 Task: Search one way flight ticket for 1 adult, 1 child, 1 infant in seat in premium economy from Bismarck: Bismarck Municipal Airport to Rock Springs: Southwest Wyoming Regional Airport (rock Springs Sweetwater County Airport) on 8-5-2023. Choice of flights is American. Number of bags: 1 checked bag. Price is upto 86000. Outbound departure time preference is 8:45.
Action: Mouse moved to (294, 249)
Screenshot: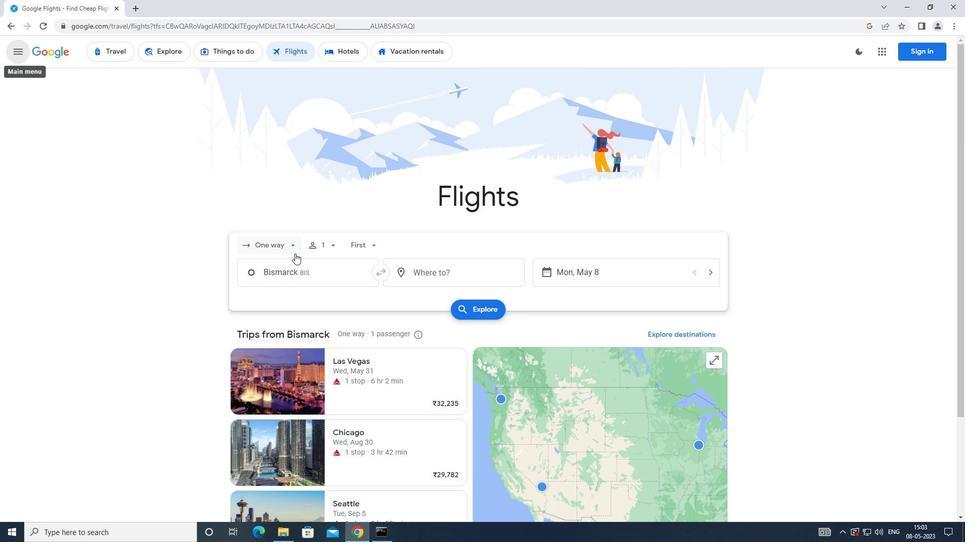 
Action: Mouse pressed left at (294, 249)
Screenshot: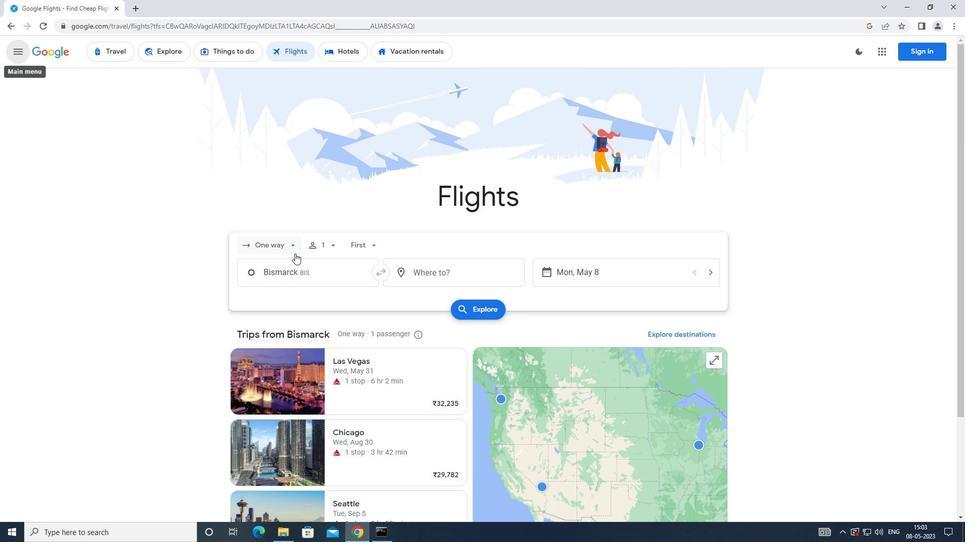 
Action: Mouse moved to (295, 291)
Screenshot: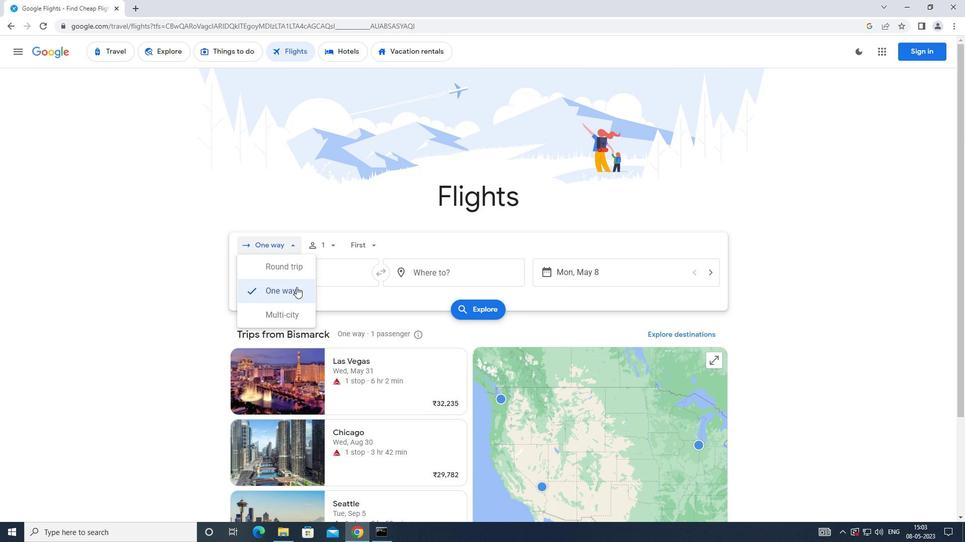 
Action: Mouse pressed left at (295, 291)
Screenshot: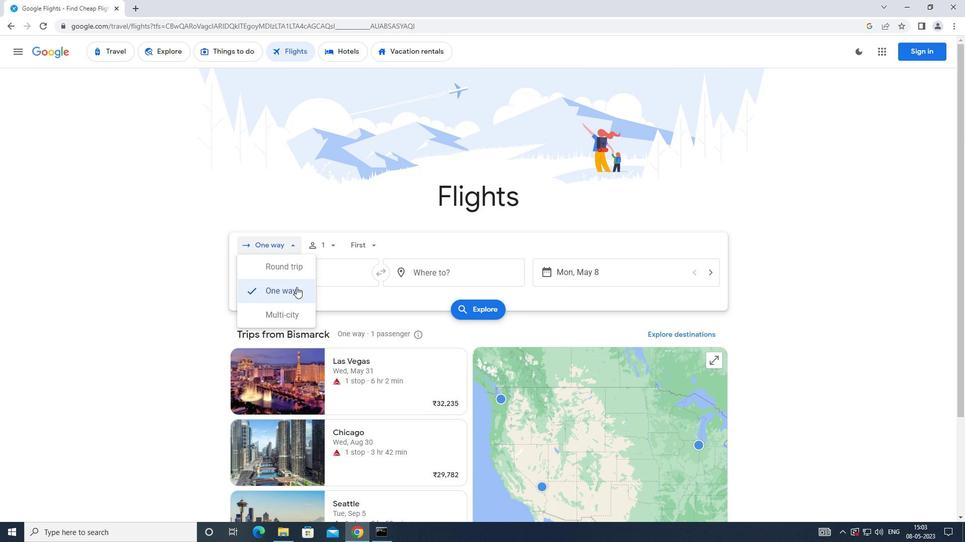 
Action: Mouse moved to (318, 240)
Screenshot: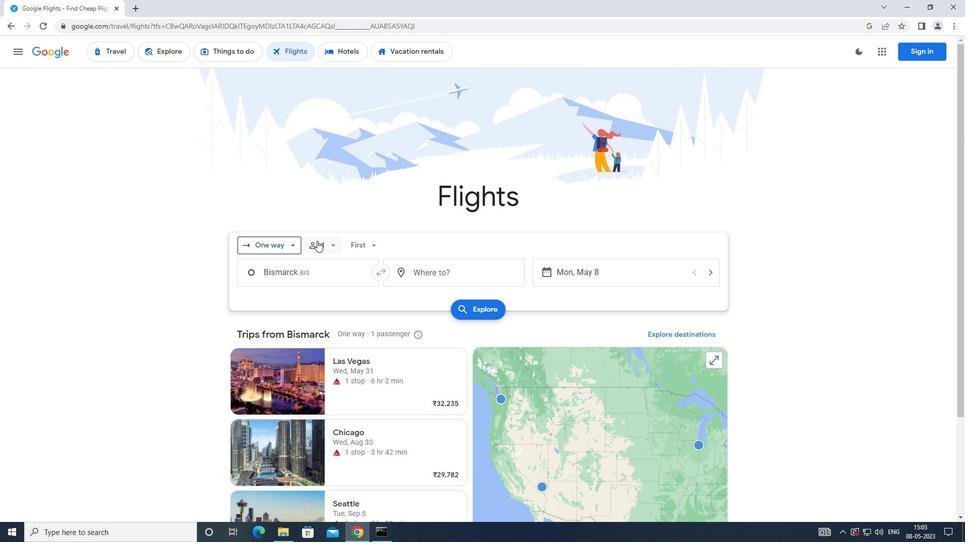 
Action: Mouse pressed left at (318, 240)
Screenshot: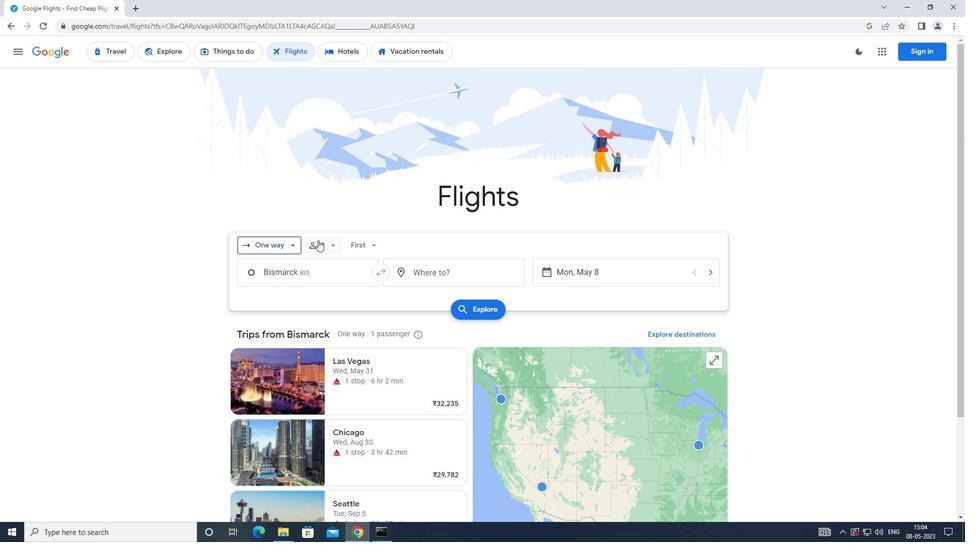 
Action: Mouse moved to (410, 295)
Screenshot: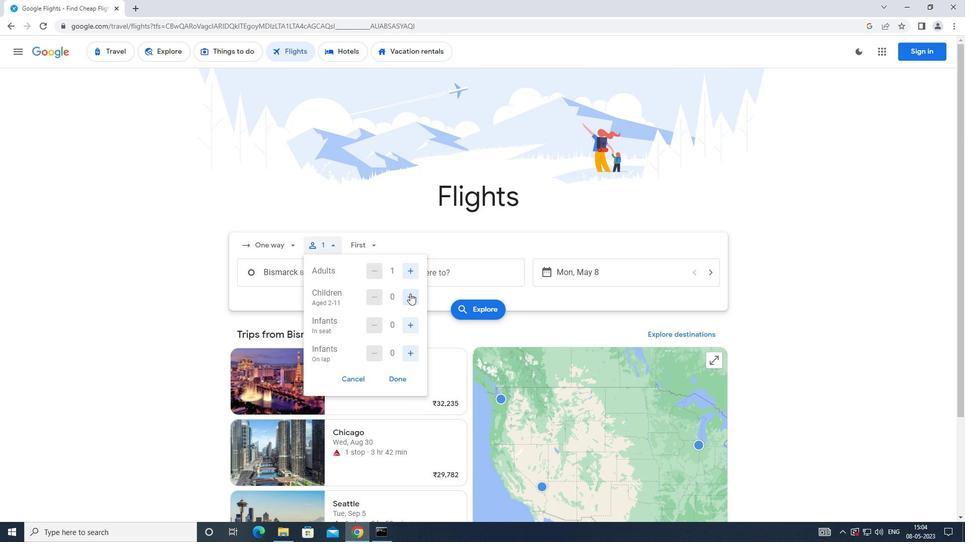 
Action: Mouse pressed left at (410, 295)
Screenshot: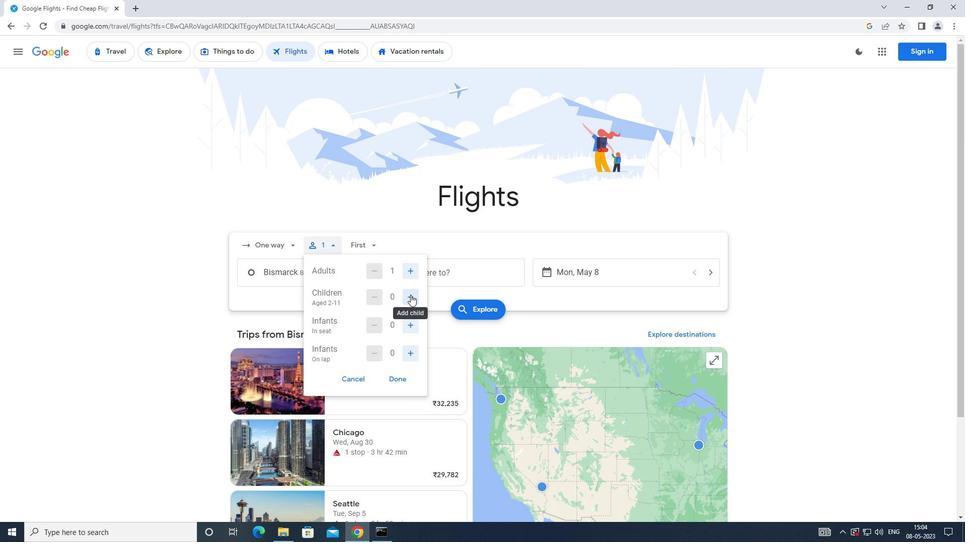 
Action: Mouse moved to (413, 324)
Screenshot: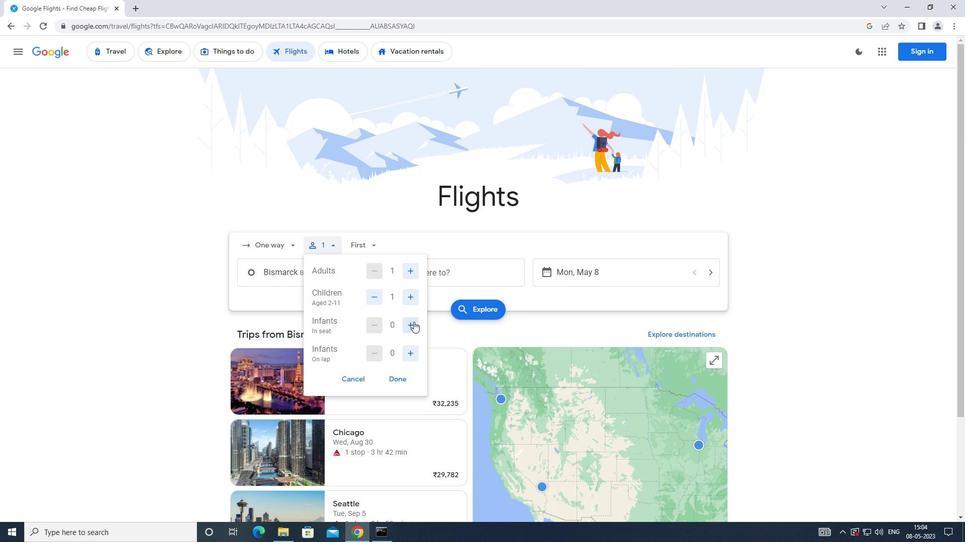 
Action: Mouse pressed left at (413, 324)
Screenshot: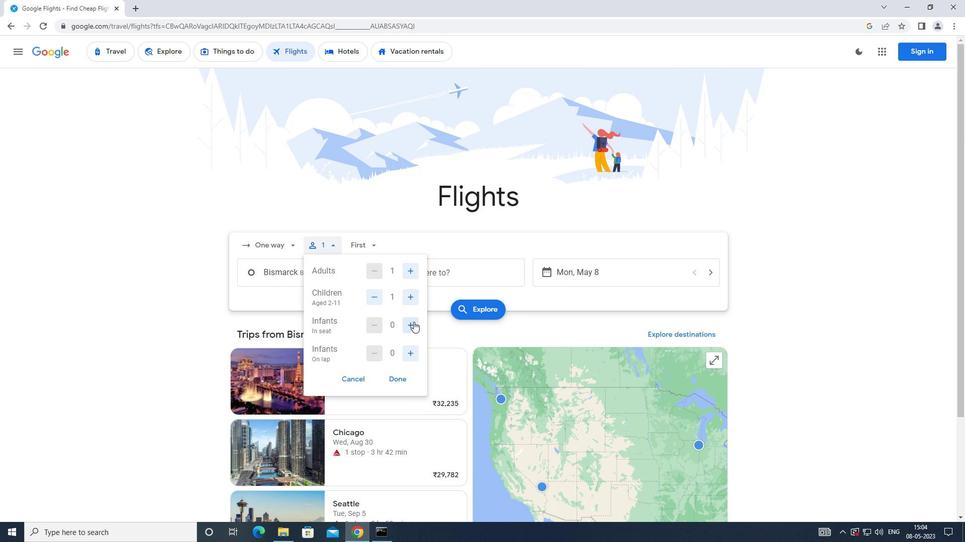
Action: Mouse moved to (402, 380)
Screenshot: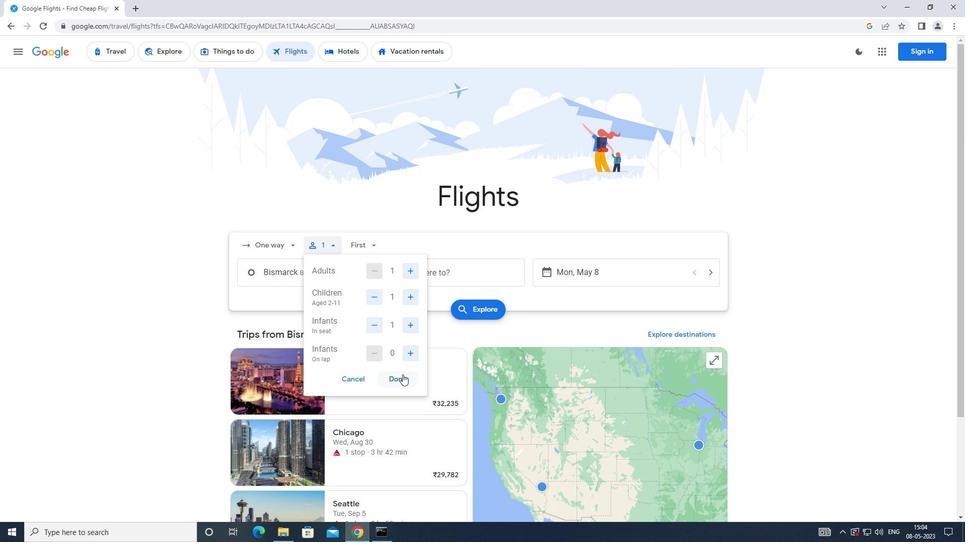 
Action: Mouse pressed left at (402, 380)
Screenshot: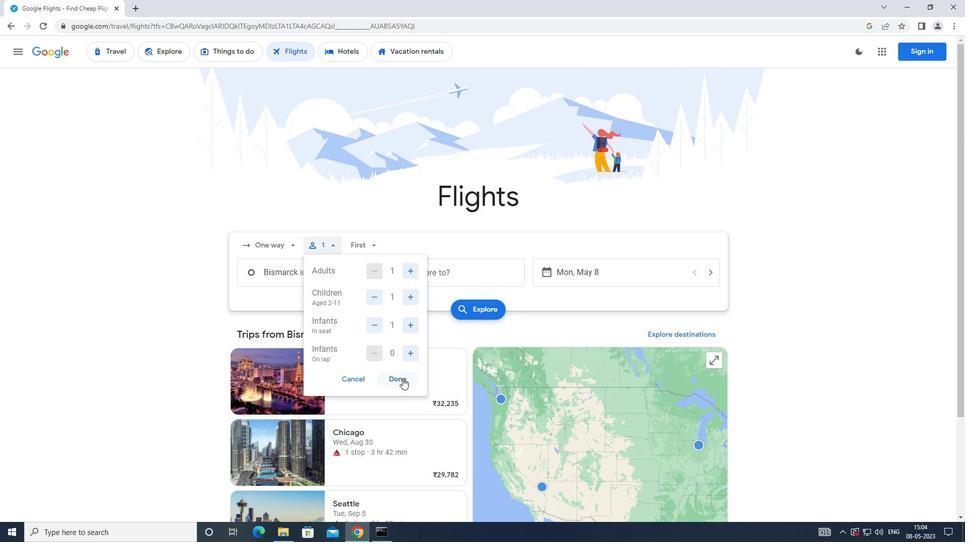 
Action: Mouse moved to (366, 246)
Screenshot: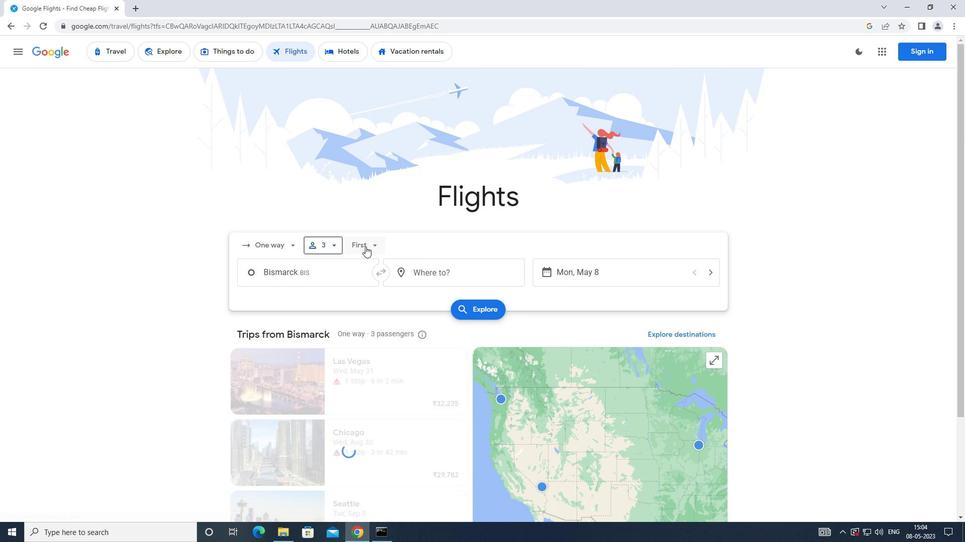 
Action: Mouse pressed left at (366, 246)
Screenshot: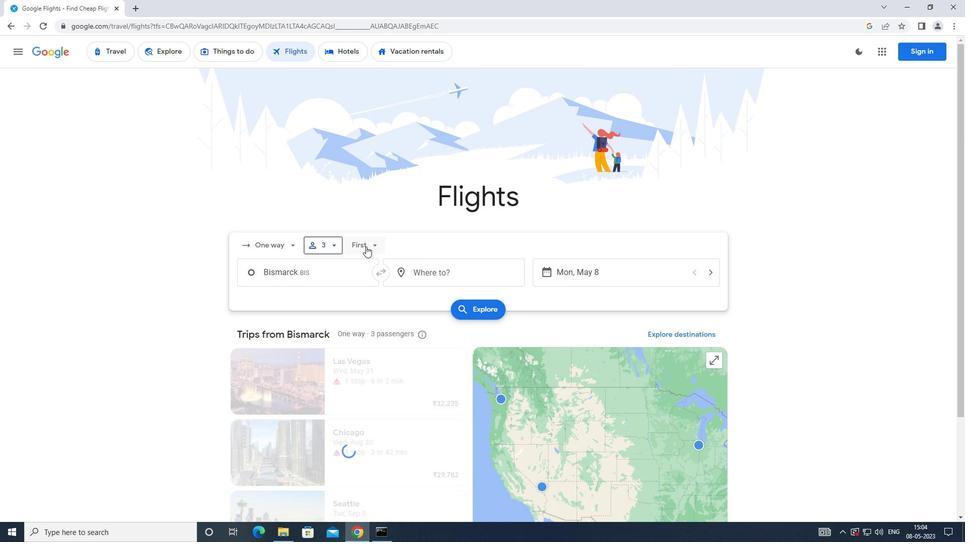 
Action: Mouse moved to (380, 290)
Screenshot: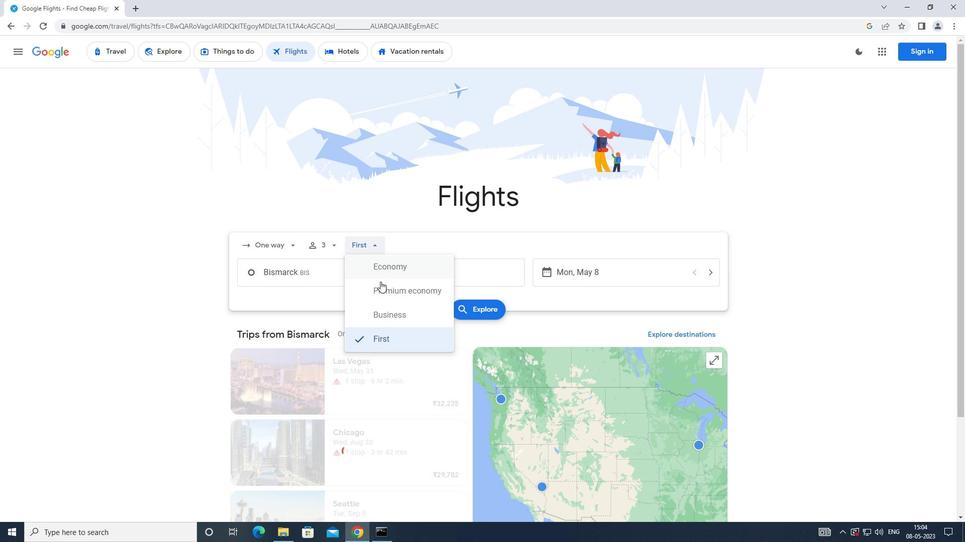 
Action: Mouse pressed left at (380, 290)
Screenshot: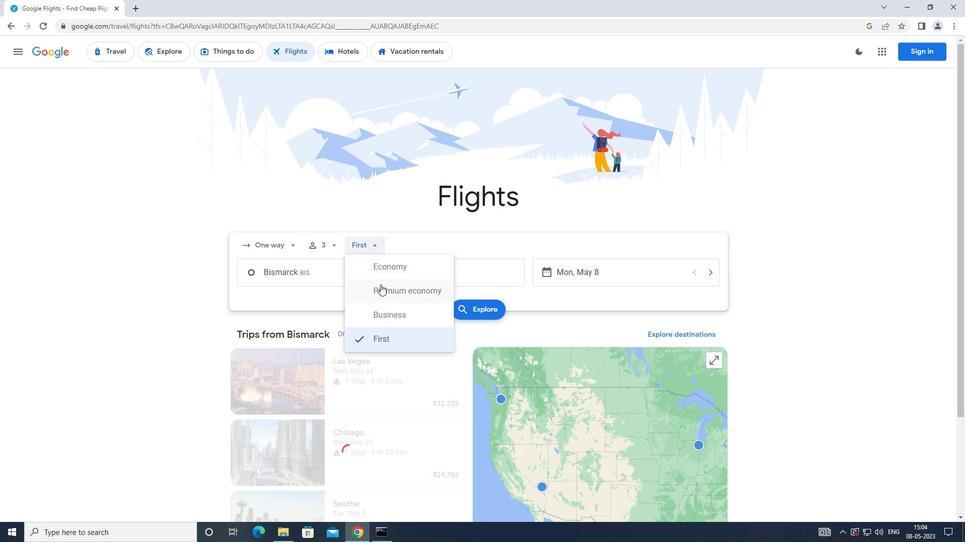 
Action: Mouse moved to (324, 275)
Screenshot: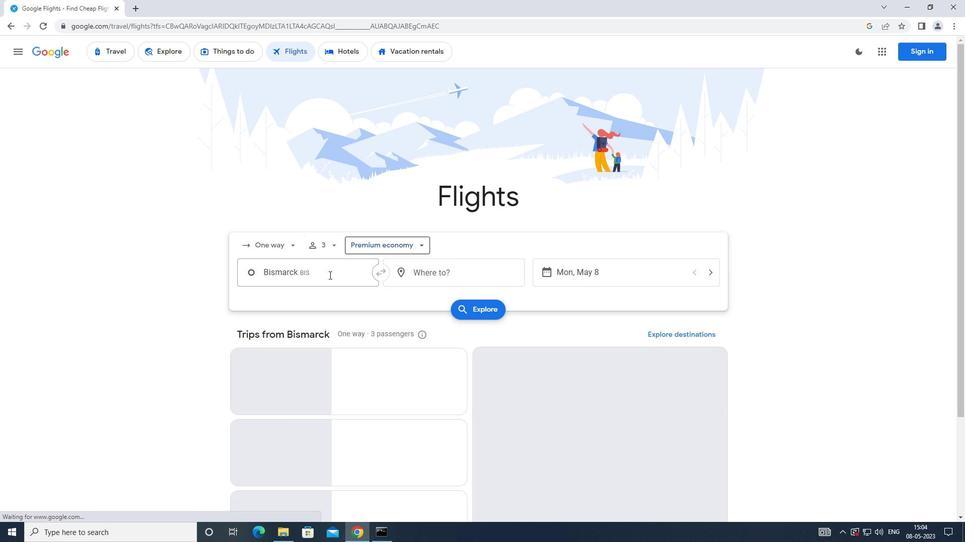 
Action: Mouse pressed left at (324, 275)
Screenshot: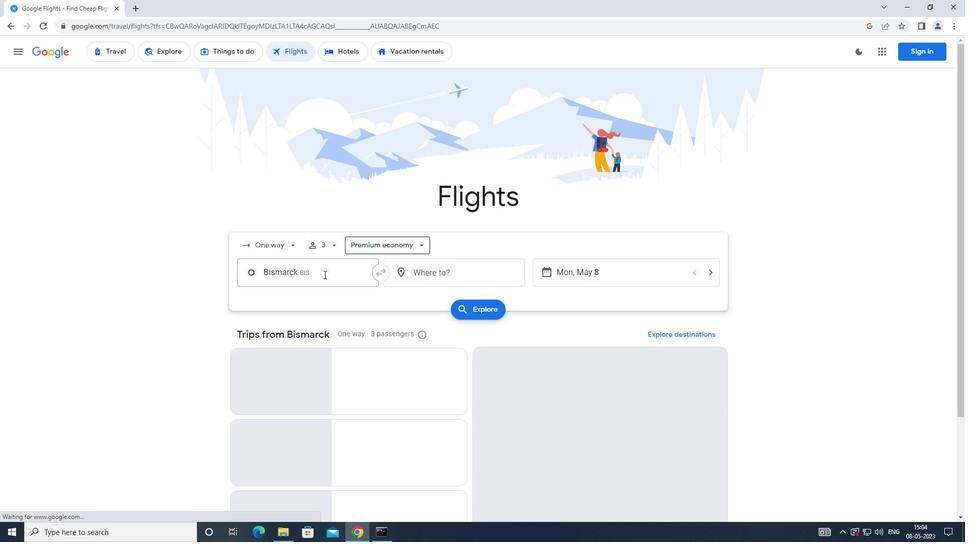 
Action: Mouse moved to (329, 269)
Screenshot: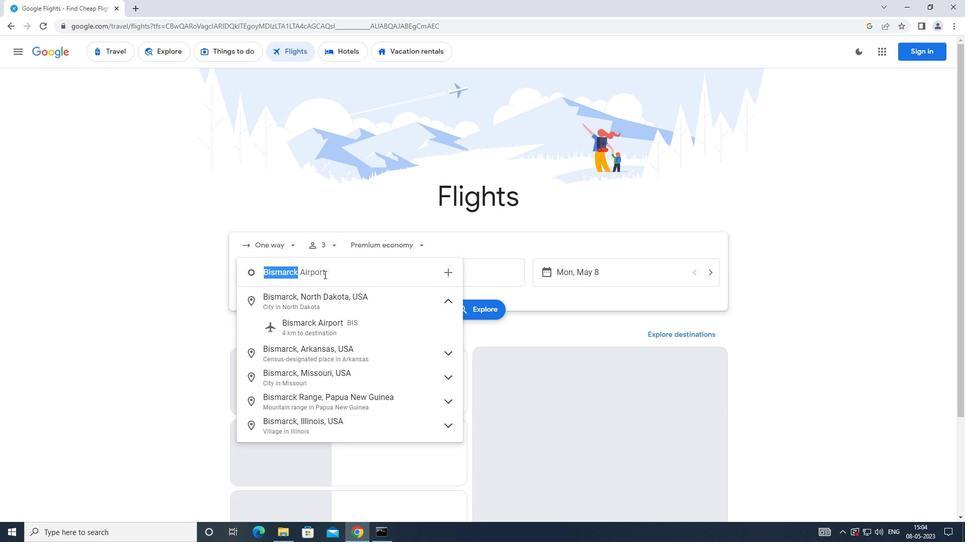 
Action: Key pressed <Key.caps_lock>b<Key.caps_lock><Key.backspace><Key.backspace><Key.caps_lock>b<Key.caps_lock>ismarck
Screenshot: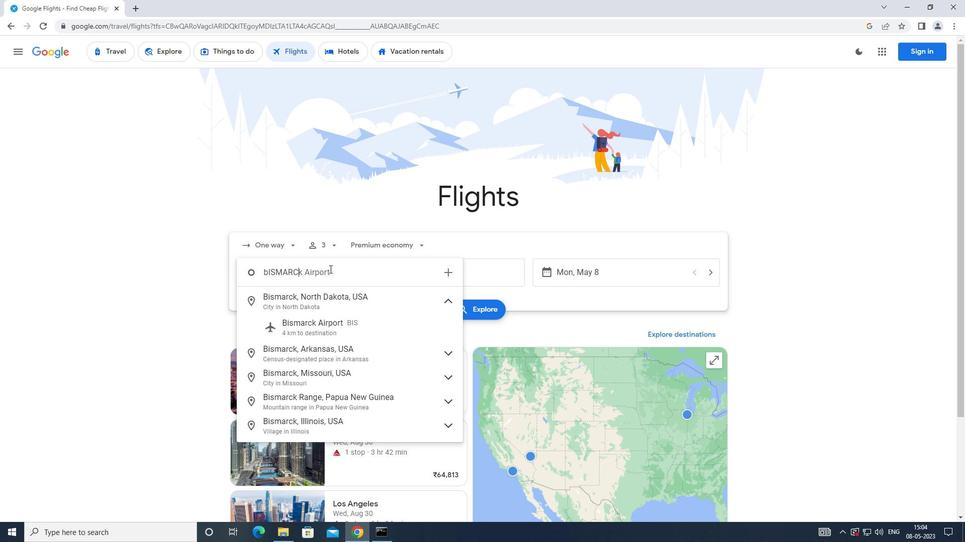
Action: Mouse moved to (340, 329)
Screenshot: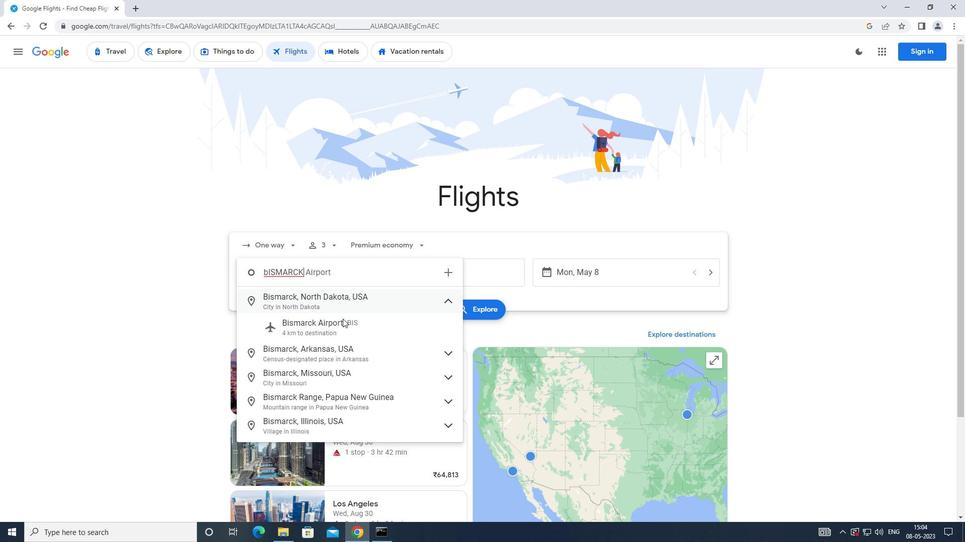 
Action: Mouse pressed left at (340, 329)
Screenshot: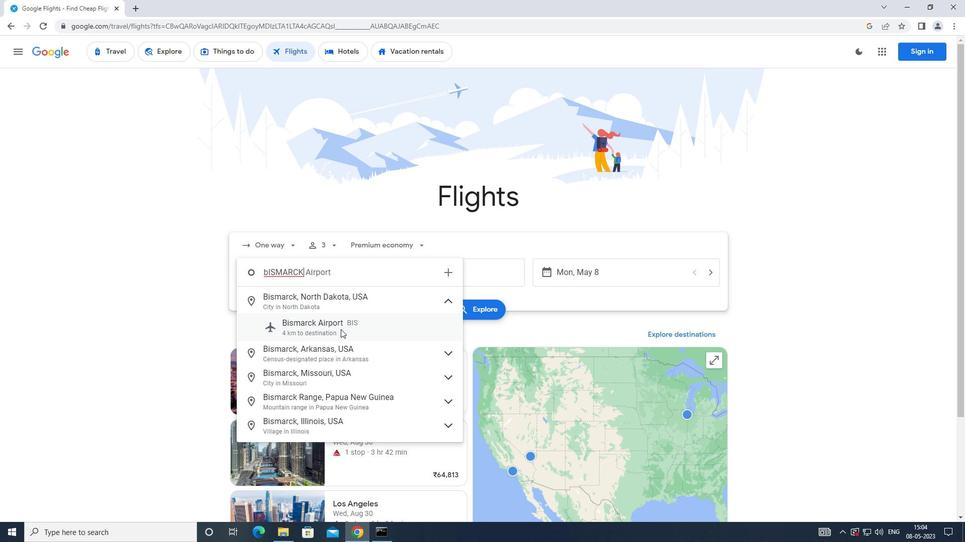 
Action: Mouse moved to (411, 280)
Screenshot: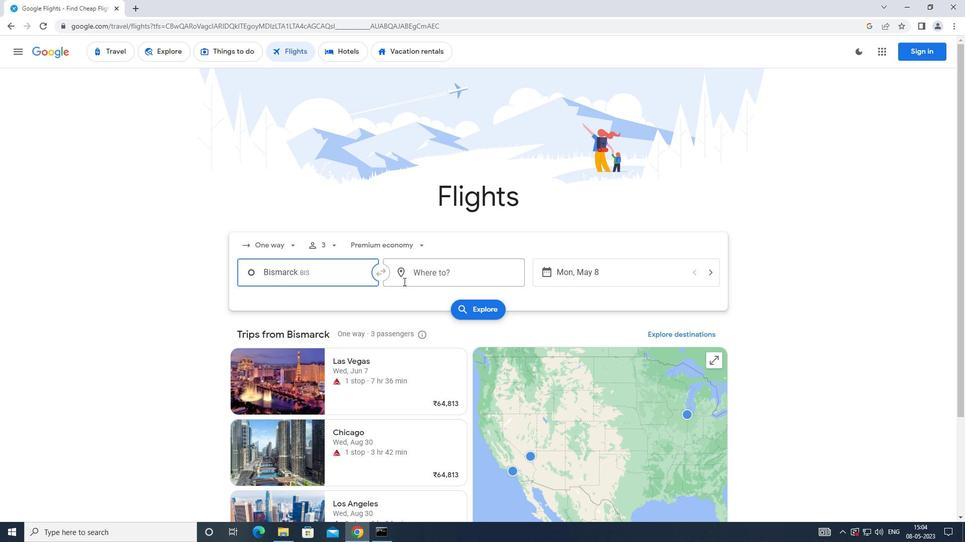
Action: Mouse pressed left at (411, 280)
Screenshot: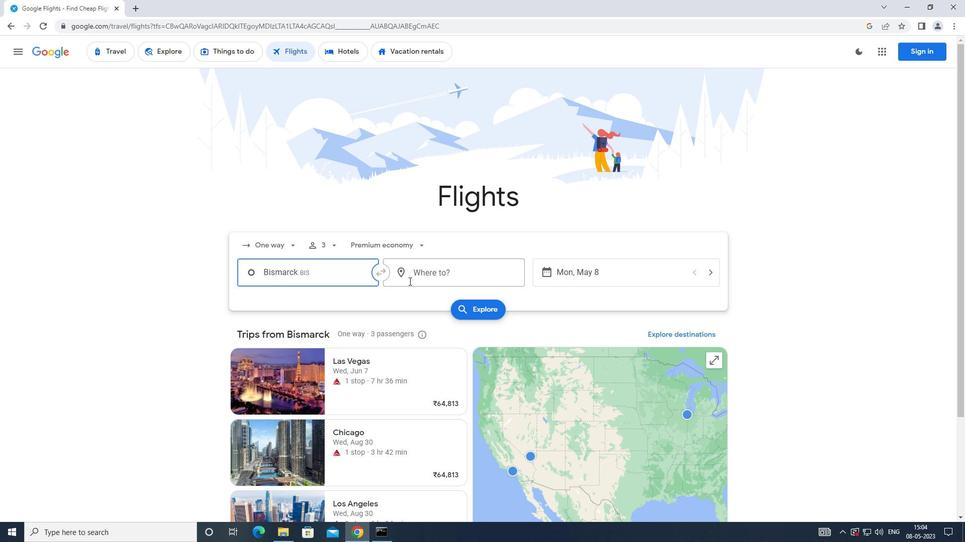 
Action: Mouse moved to (410, 279)
Screenshot: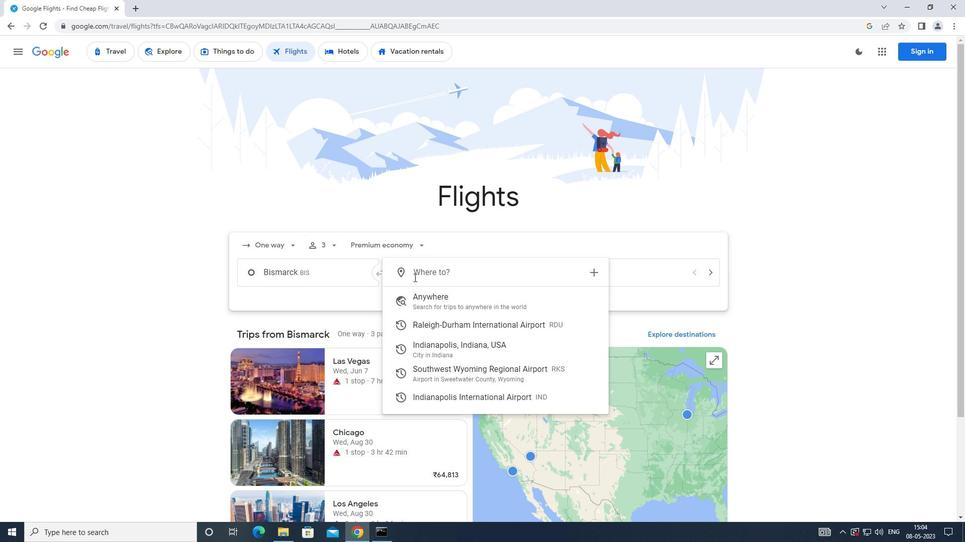 
Action: Key pressed <Key.caps_lock><Key.caps_lock>s<Key.caps_lock>outhwest
Screenshot: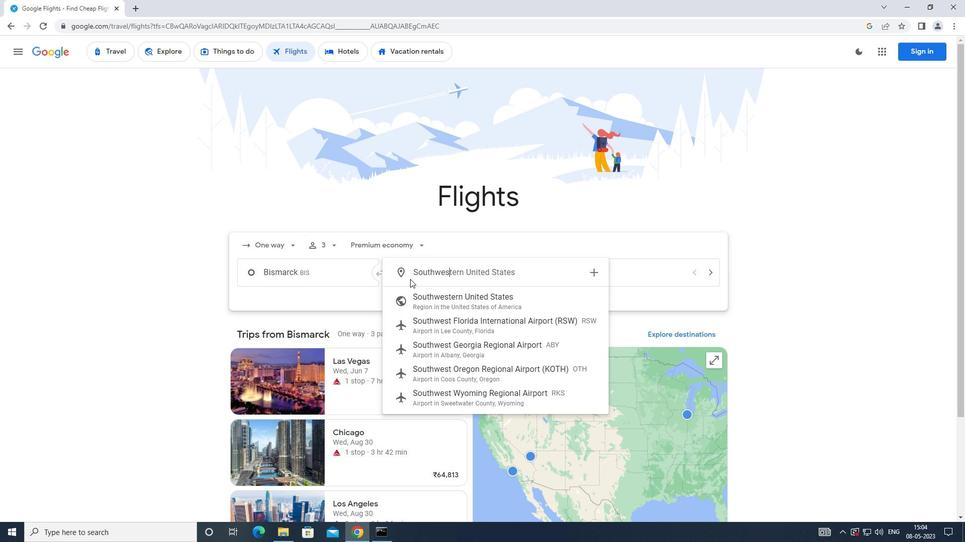
Action: Mouse moved to (488, 399)
Screenshot: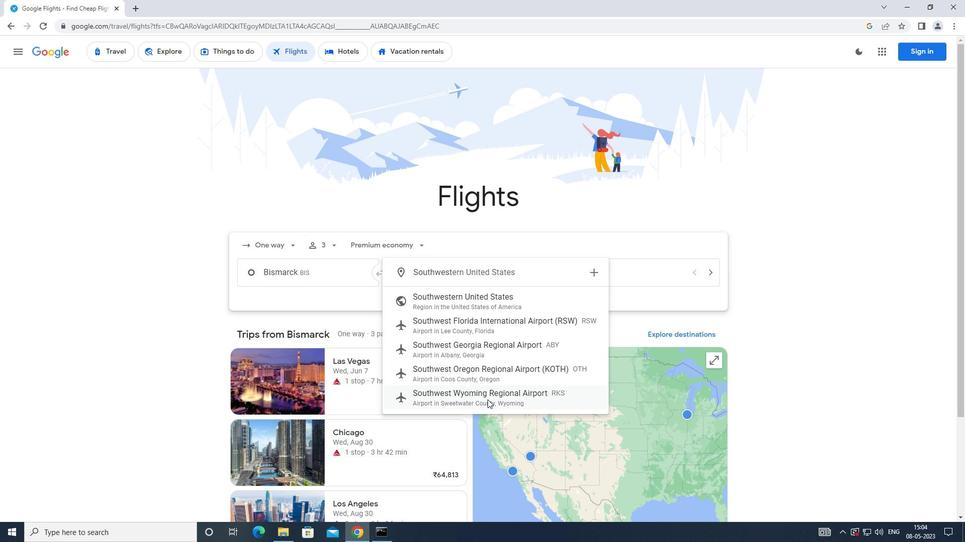 
Action: Mouse pressed left at (488, 399)
Screenshot: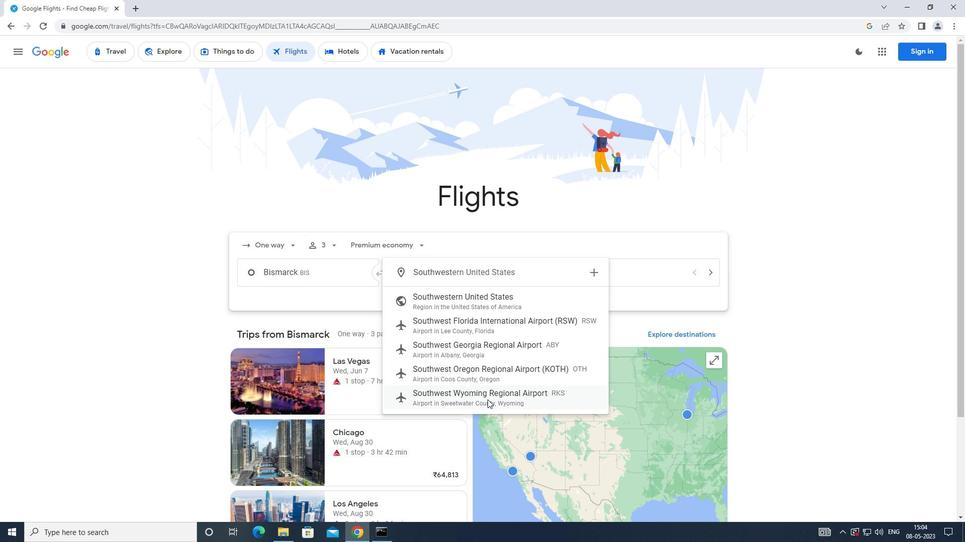 
Action: Mouse moved to (574, 280)
Screenshot: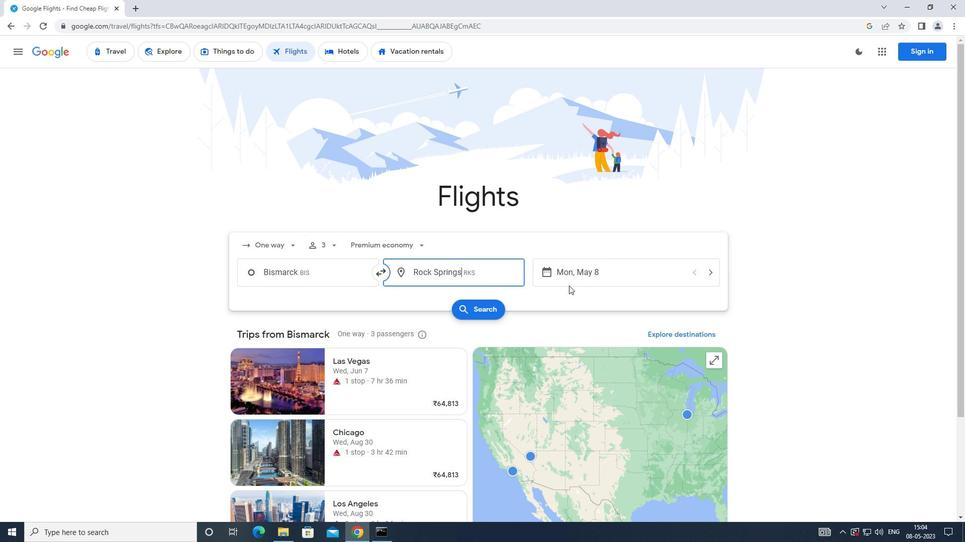 
Action: Mouse pressed left at (574, 280)
Screenshot: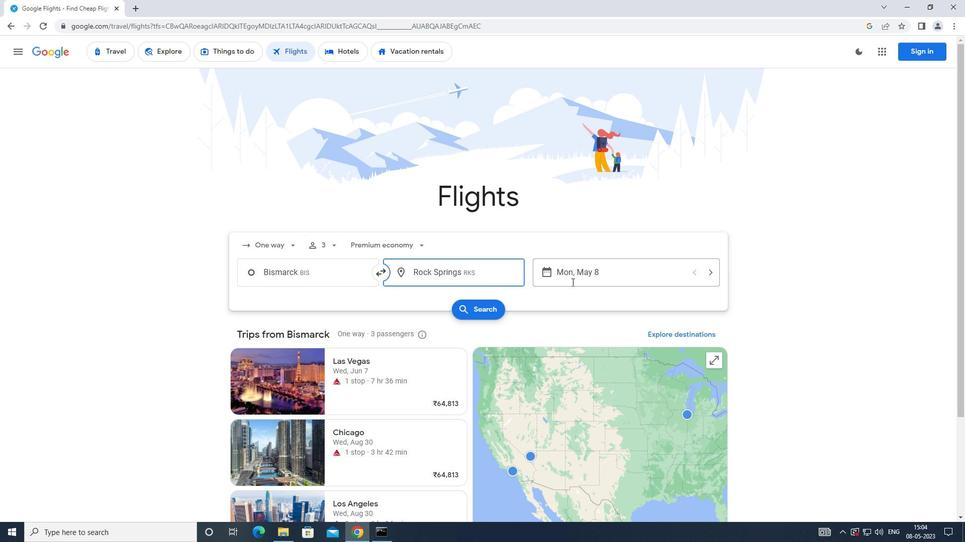 
Action: Mouse moved to (390, 369)
Screenshot: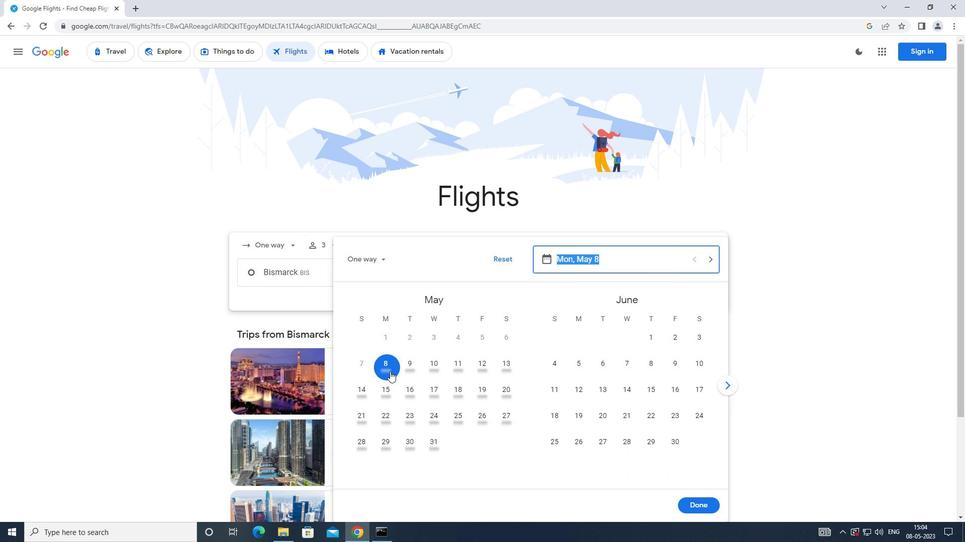 
Action: Mouse pressed left at (390, 369)
Screenshot: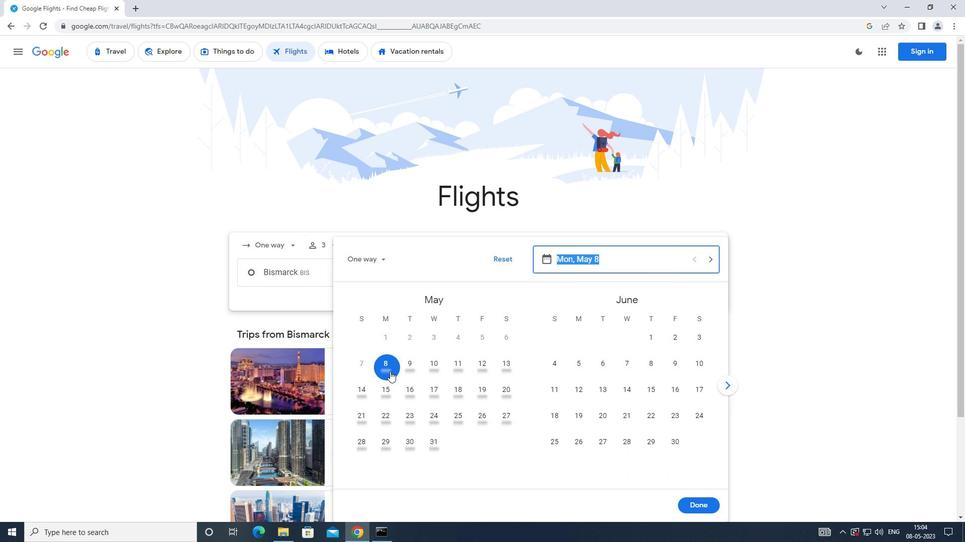 
Action: Mouse moved to (690, 502)
Screenshot: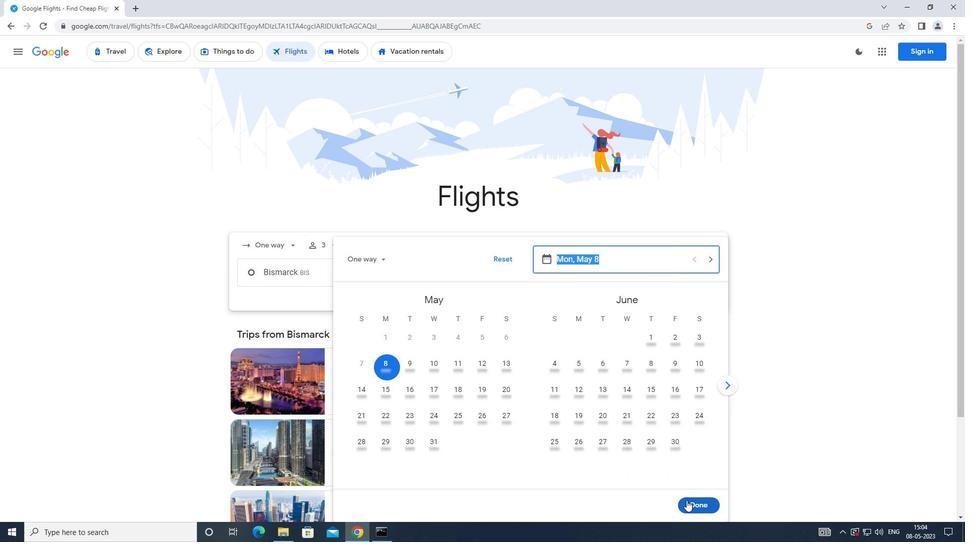 
Action: Mouse pressed left at (690, 502)
Screenshot: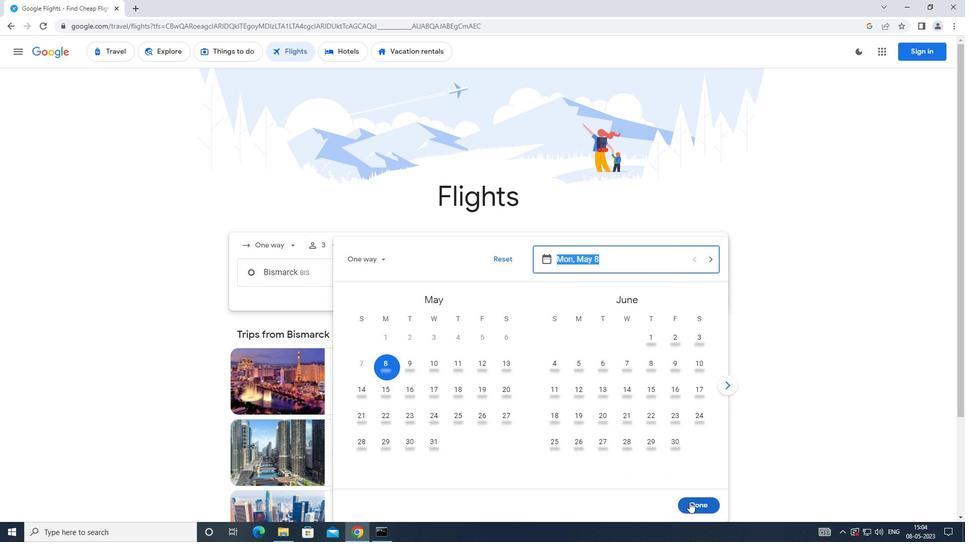 
Action: Mouse moved to (472, 318)
Screenshot: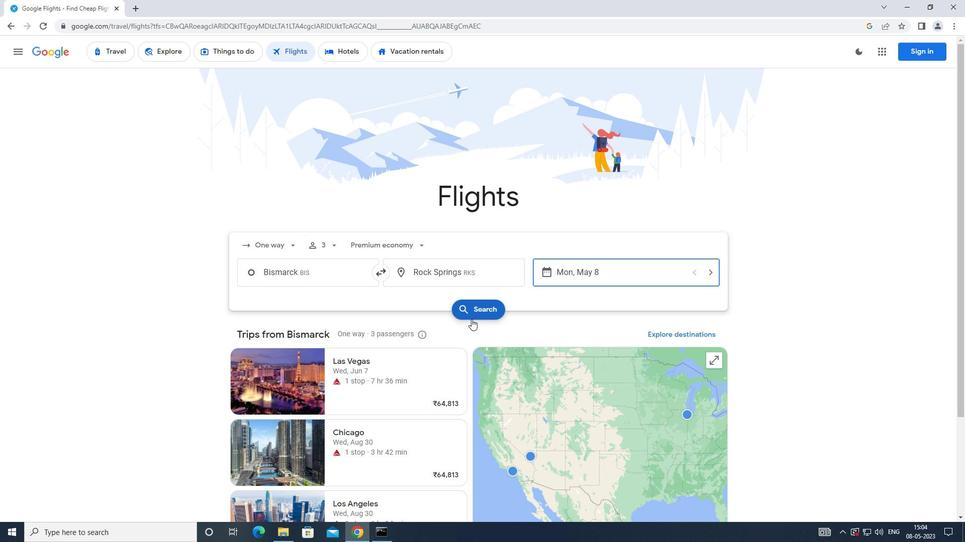 
Action: Mouse pressed left at (472, 318)
Screenshot: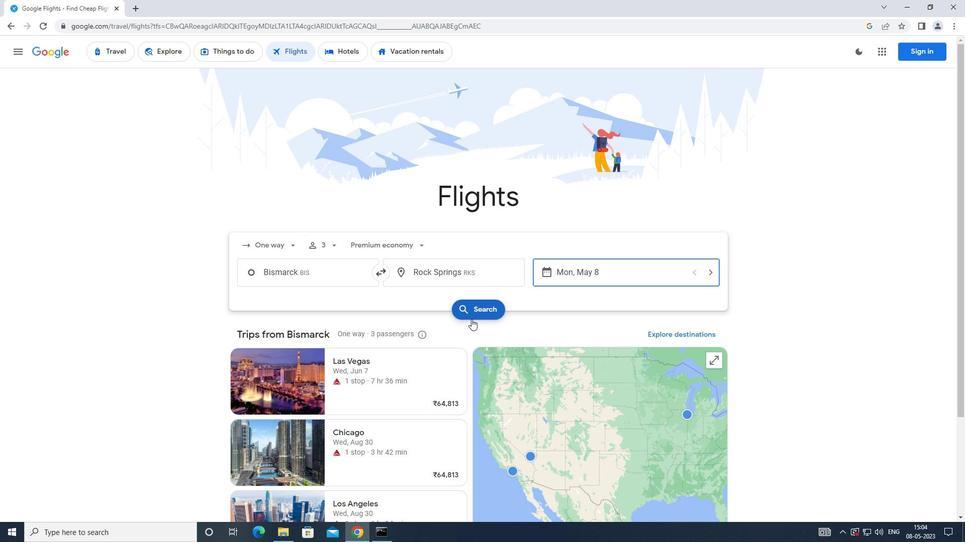 
Action: Mouse moved to (262, 147)
Screenshot: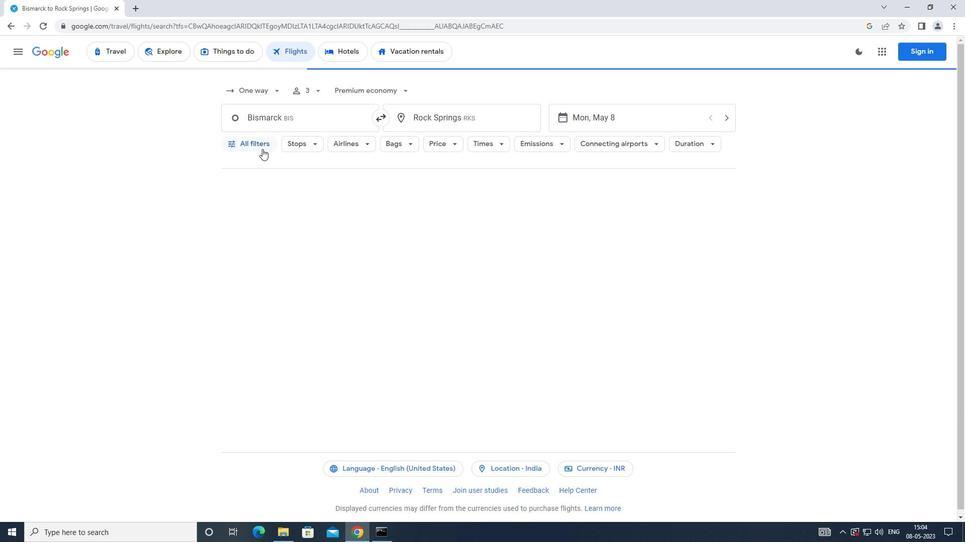 
Action: Mouse pressed left at (262, 147)
Screenshot: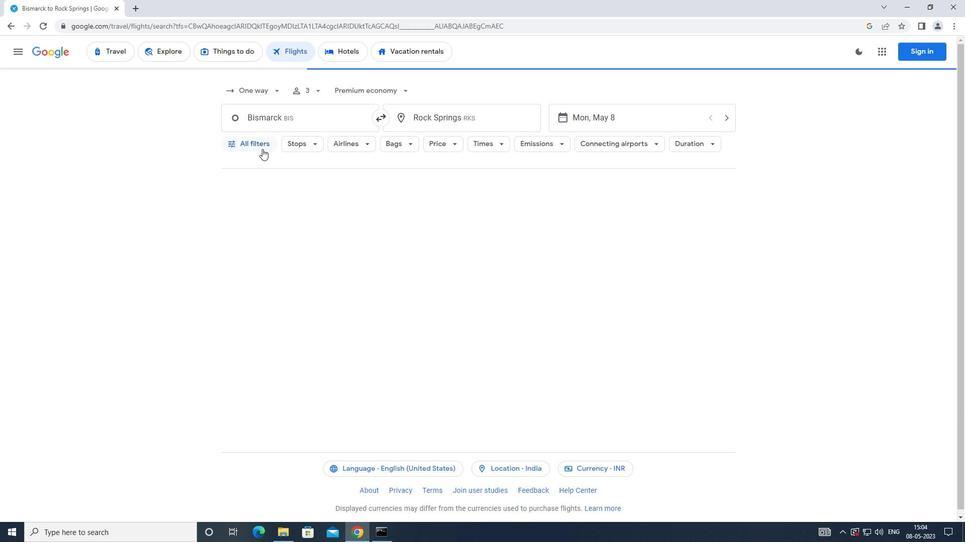 
Action: Mouse moved to (370, 355)
Screenshot: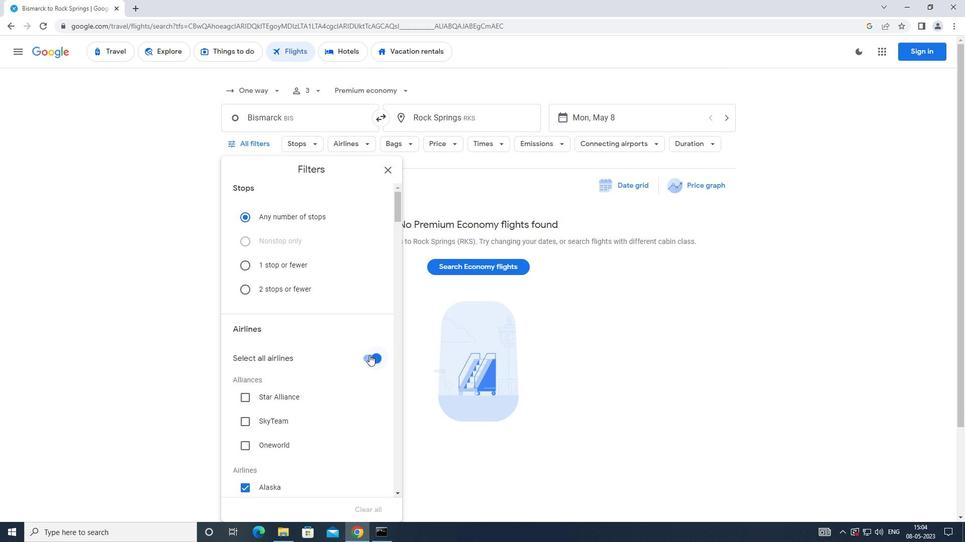 
Action: Mouse pressed left at (370, 355)
Screenshot: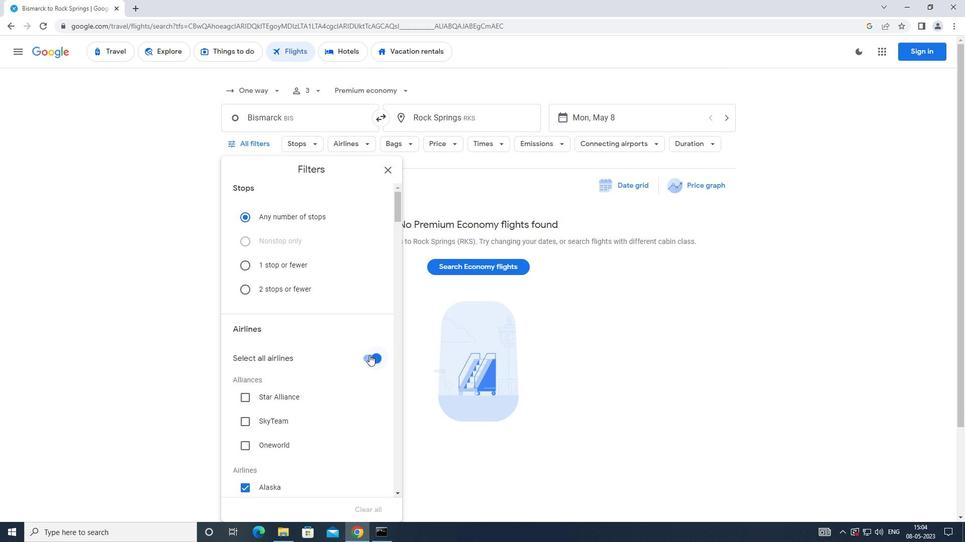 
Action: Mouse moved to (370, 353)
Screenshot: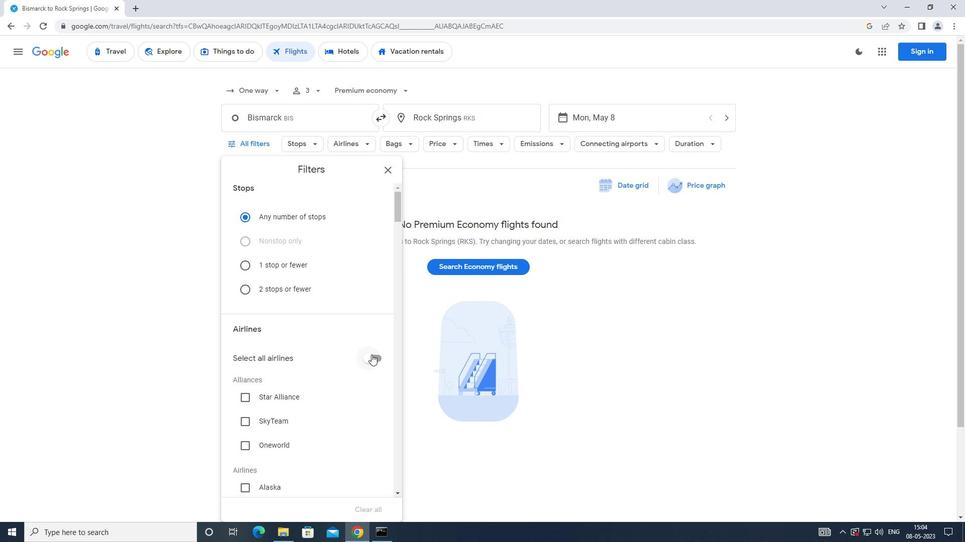 
Action: Mouse scrolled (370, 353) with delta (0, 0)
Screenshot: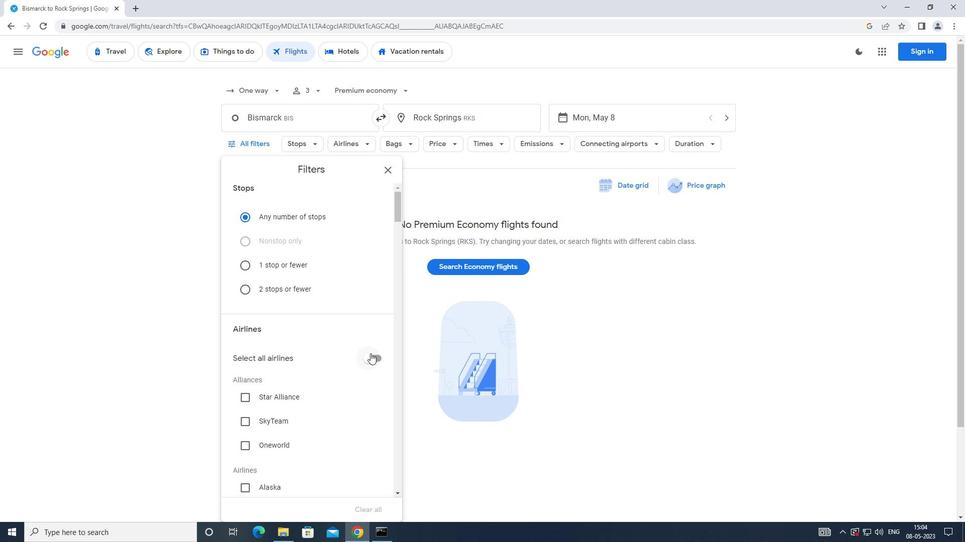 
Action: Mouse scrolled (370, 353) with delta (0, 0)
Screenshot: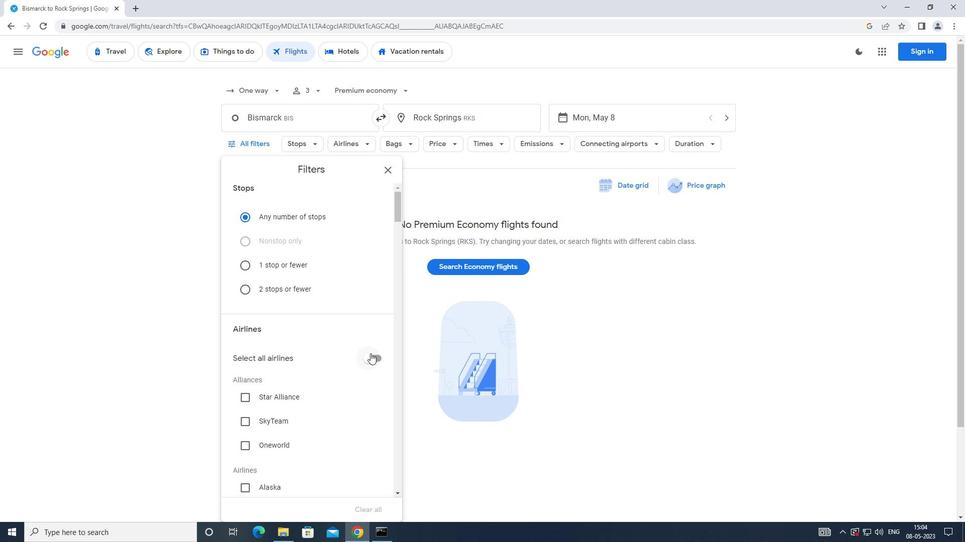 
Action: Mouse scrolled (370, 353) with delta (0, 0)
Screenshot: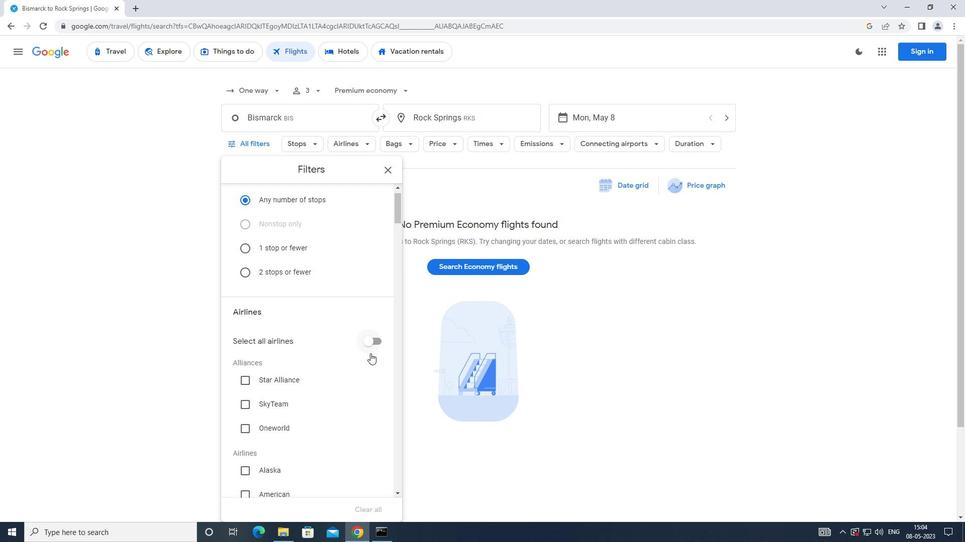 
Action: Mouse moved to (370, 353)
Screenshot: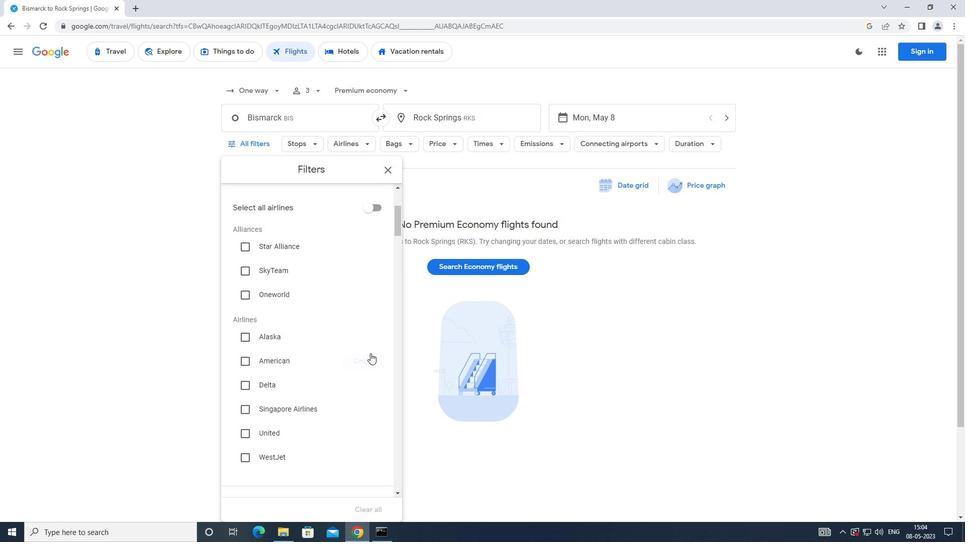 
Action: Mouse scrolled (370, 353) with delta (0, 0)
Screenshot: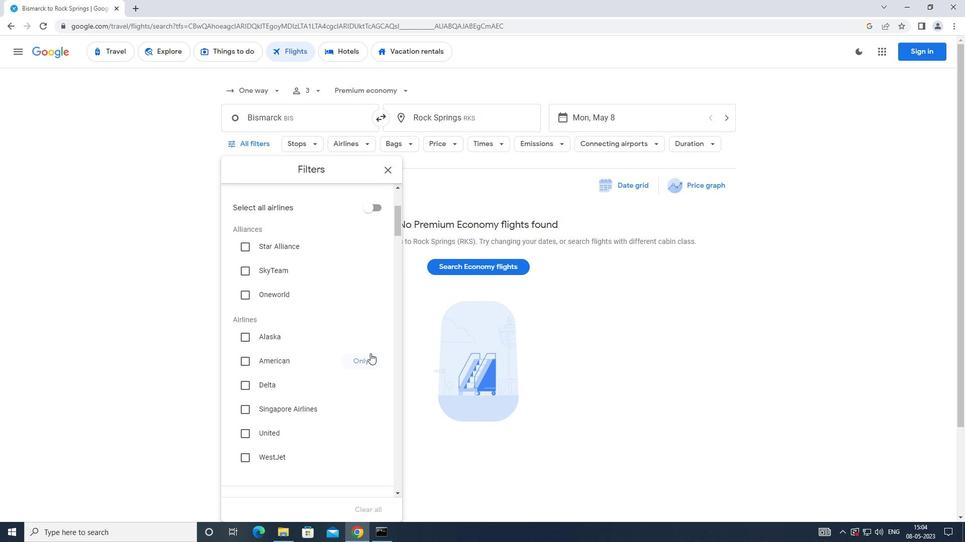 
Action: Mouse moved to (249, 309)
Screenshot: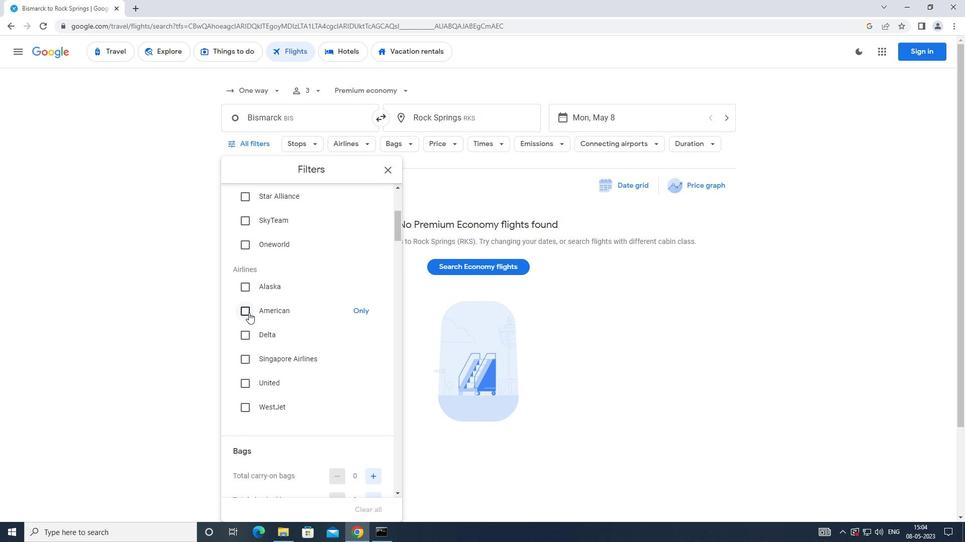 
Action: Mouse pressed left at (249, 309)
Screenshot: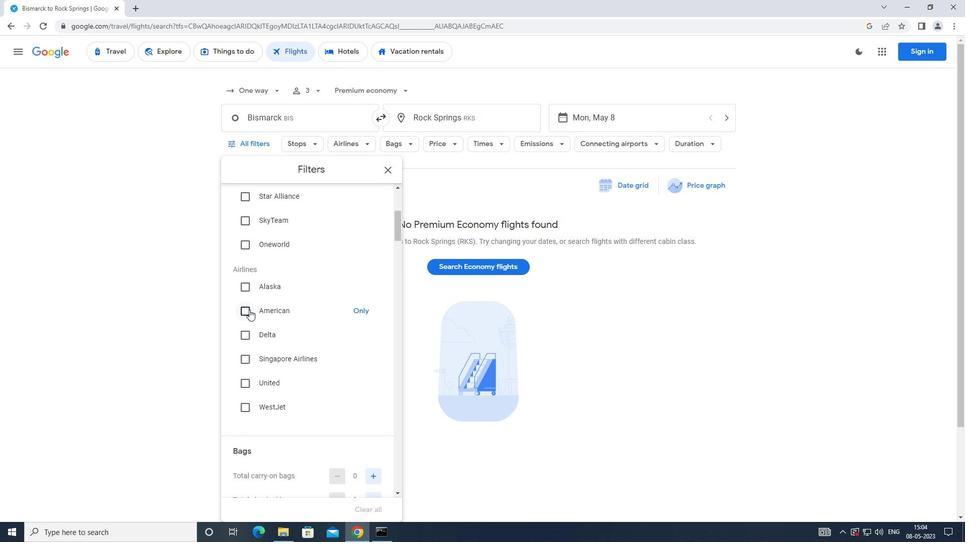 
Action: Mouse moved to (306, 321)
Screenshot: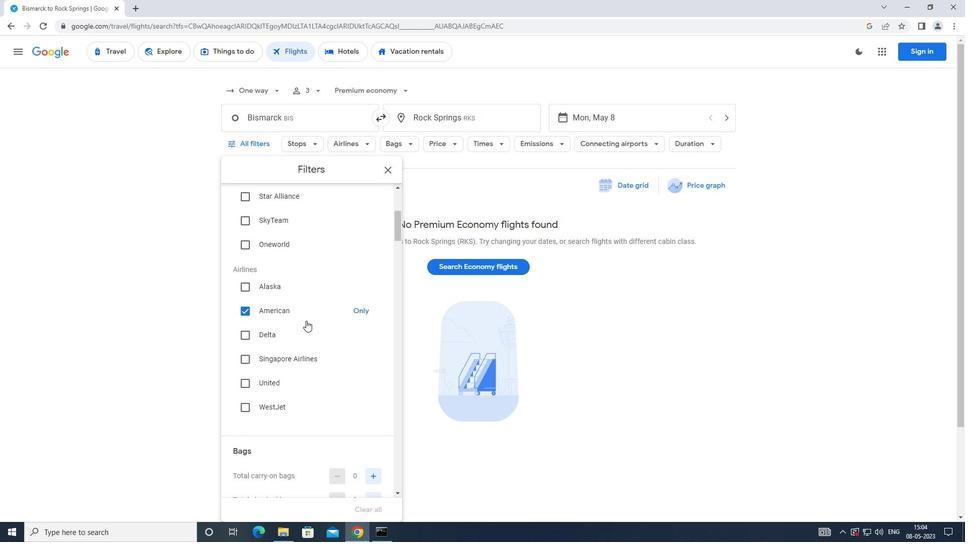 
Action: Mouse scrolled (306, 320) with delta (0, 0)
Screenshot: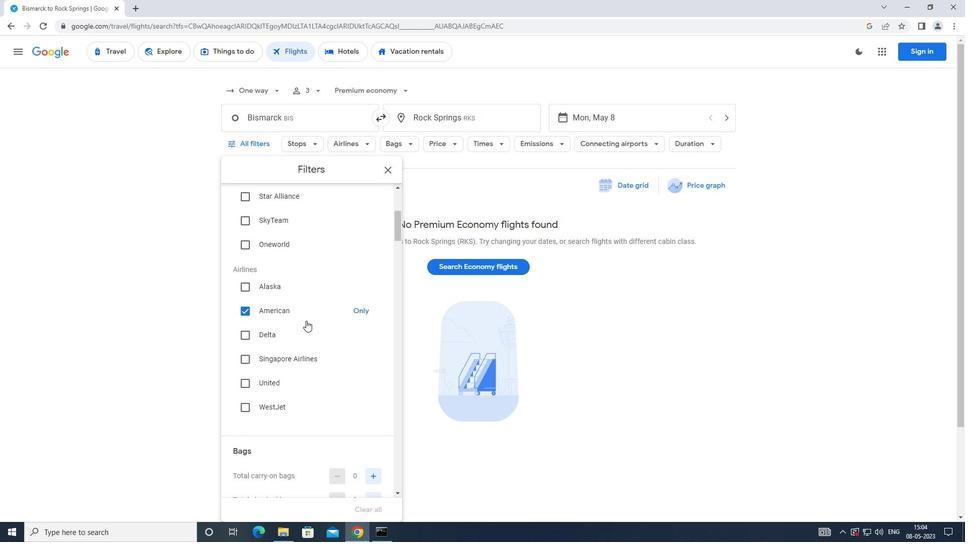
Action: Mouse moved to (307, 321)
Screenshot: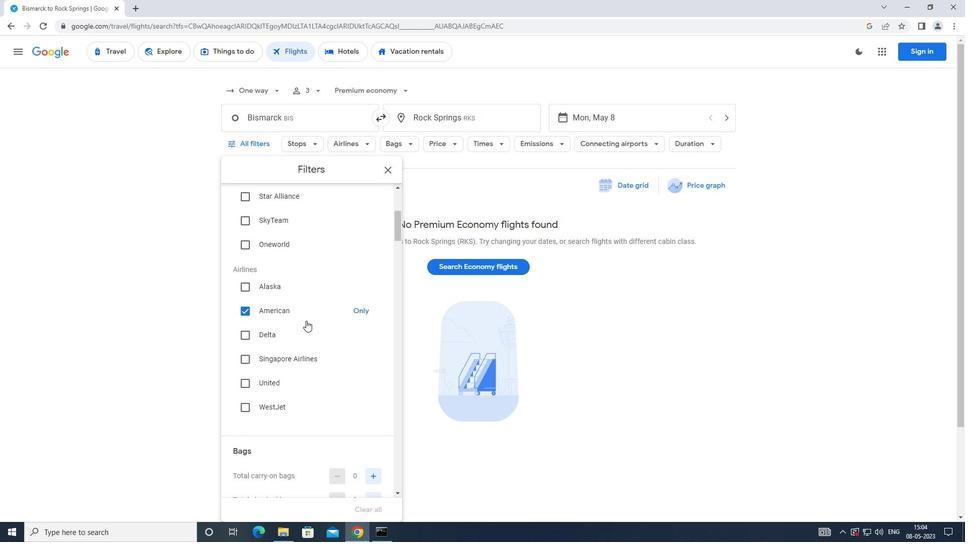 
Action: Mouse scrolled (307, 320) with delta (0, 0)
Screenshot: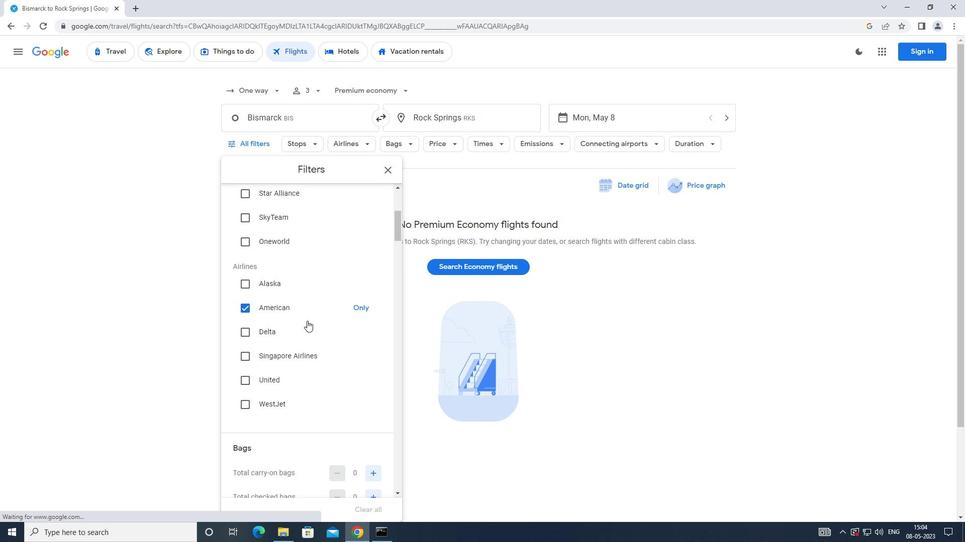 
Action: Mouse moved to (309, 319)
Screenshot: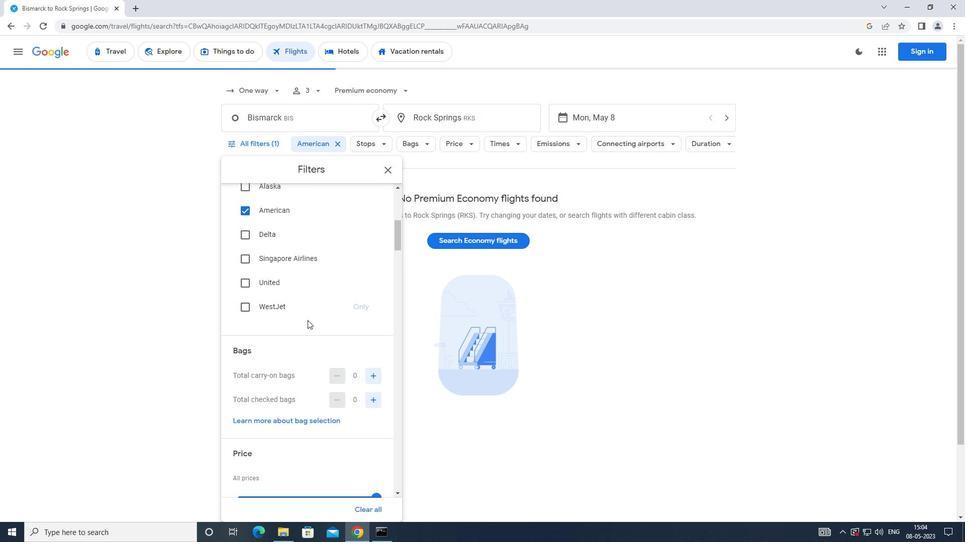 
Action: Mouse scrolled (309, 319) with delta (0, 0)
Screenshot: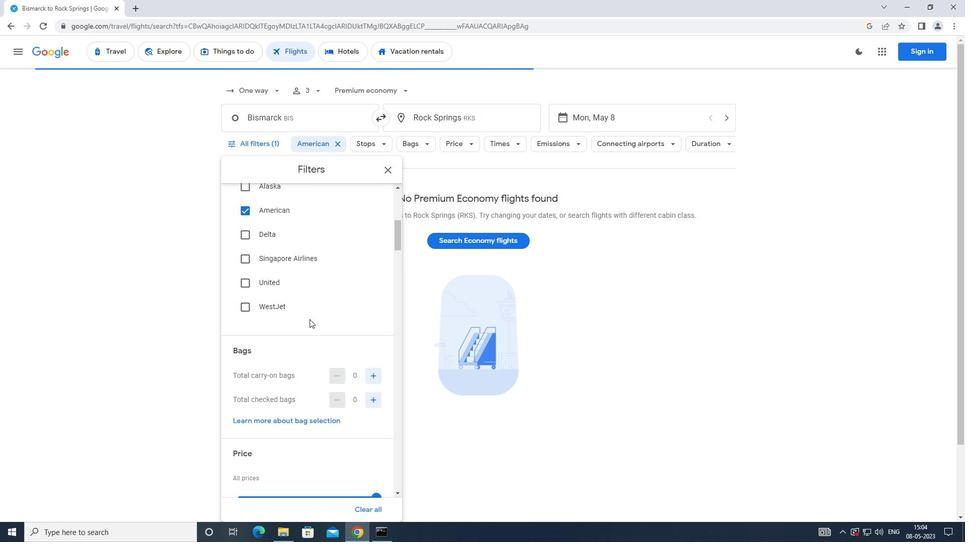 
Action: Mouse moved to (310, 320)
Screenshot: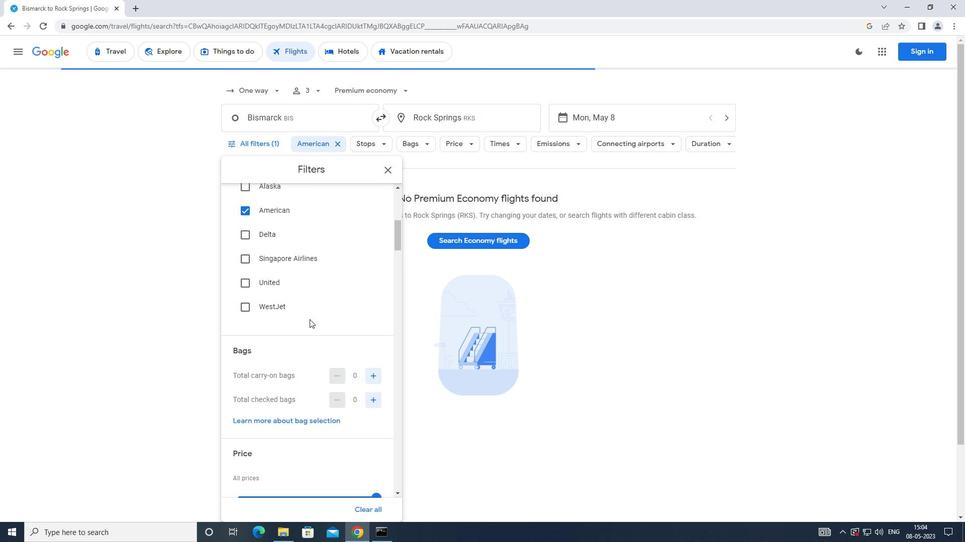 
Action: Mouse scrolled (310, 319) with delta (0, 0)
Screenshot: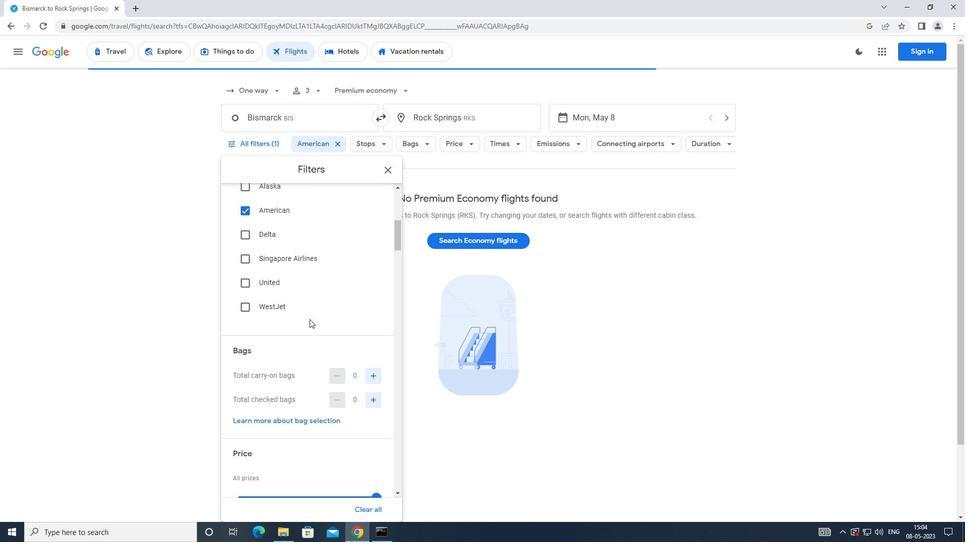 
Action: Mouse moved to (380, 302)
Screenshot: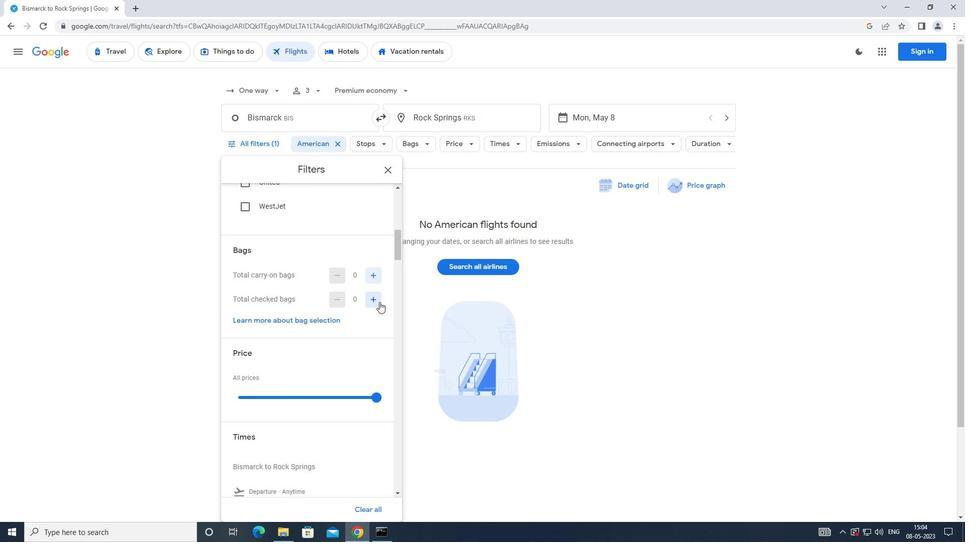
Action: Mouse pressed left at (380, 302)
Screenshot: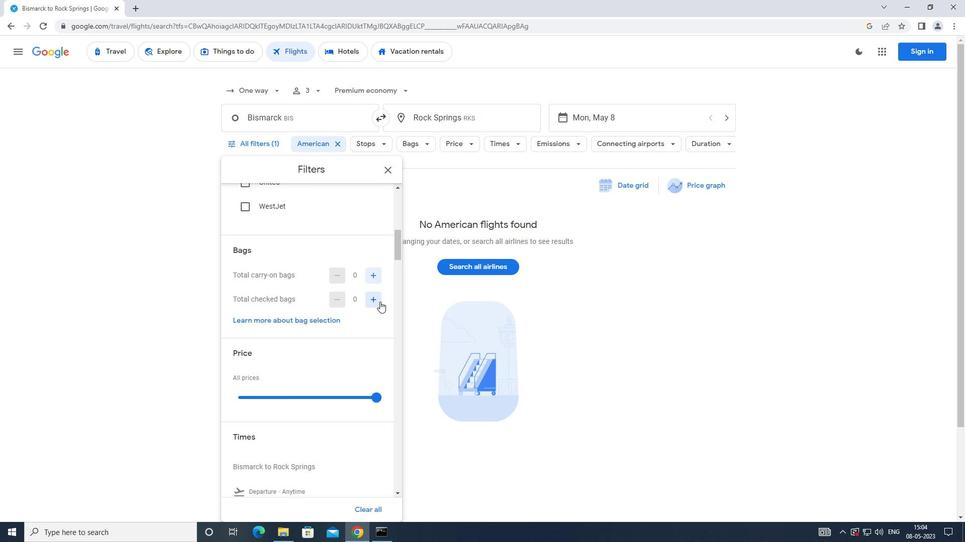 
Action: Mouse moved to (312, 323)
Screenshot: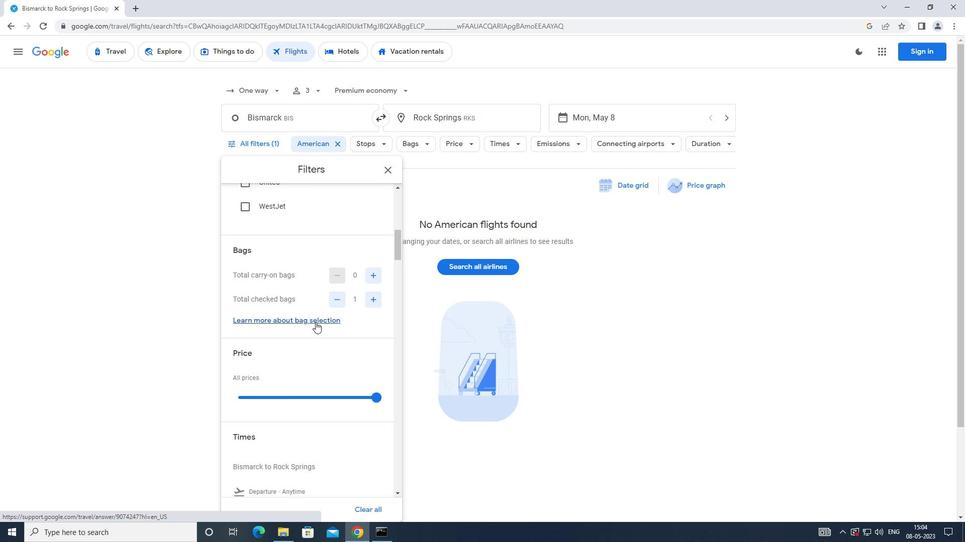 
Action: Mouse scrolled (312, 323) with delta (0, 0)
Screenshot: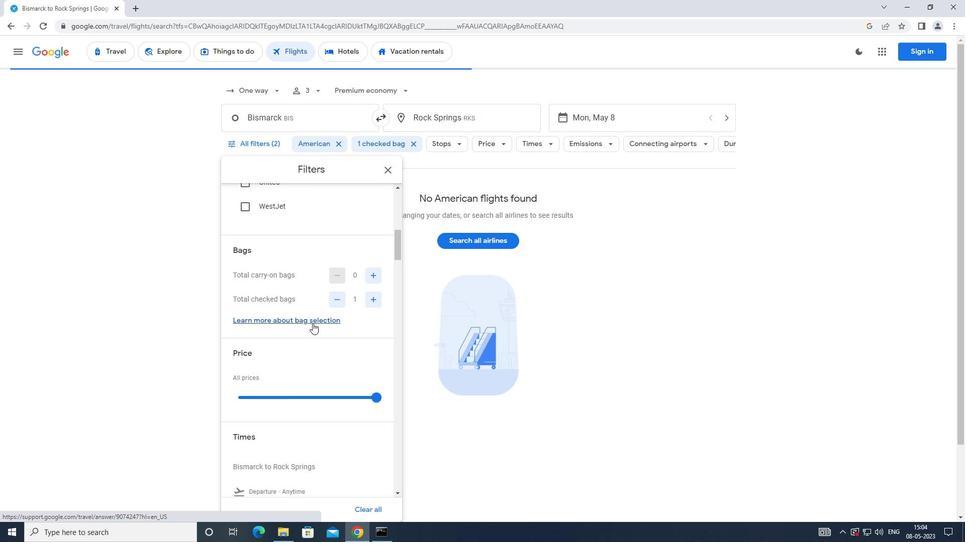 
Action: Mouse scrolled (312, 323) with delta (0, 0)
Screenshot: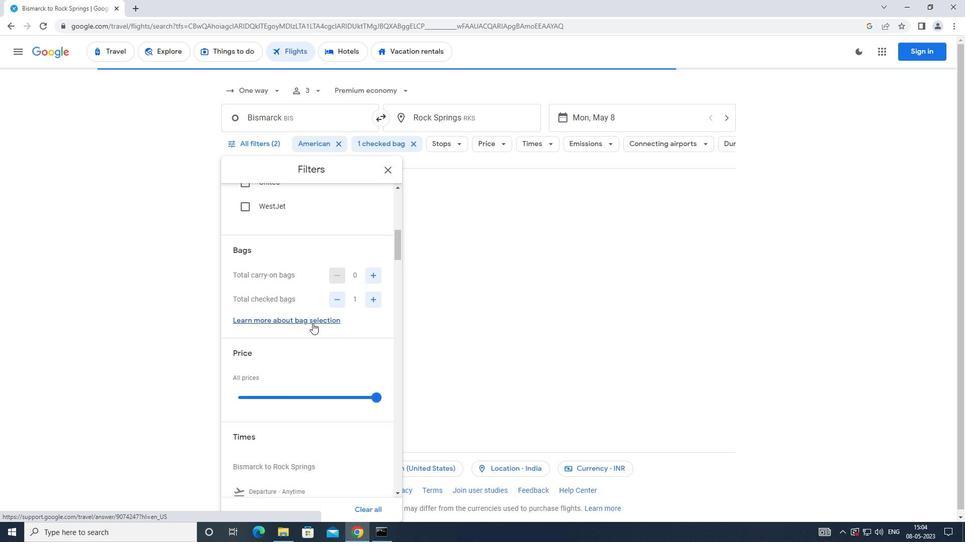 
Action: Mouse moved to (375, 300)
Screenshot: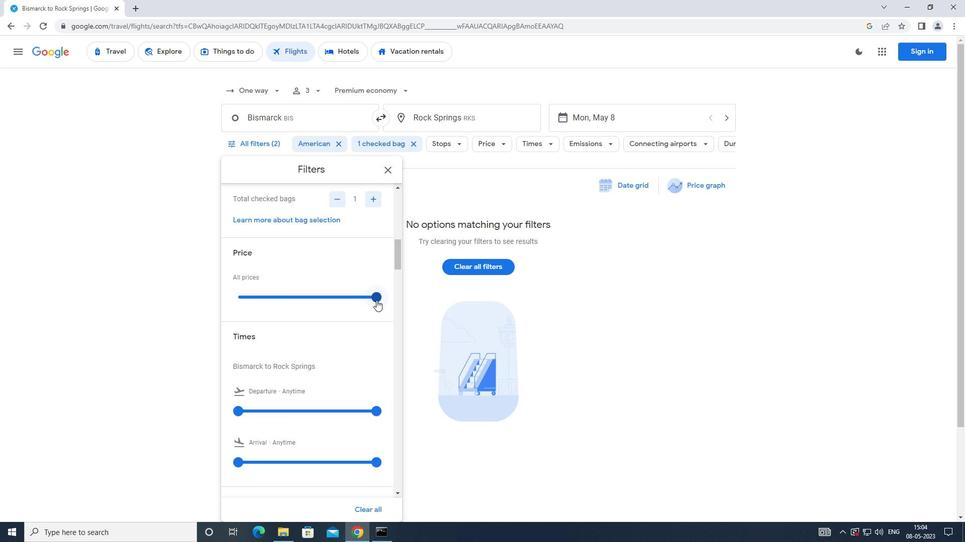 
Action: Mouse pressed left at (375, 300)
Screenshot: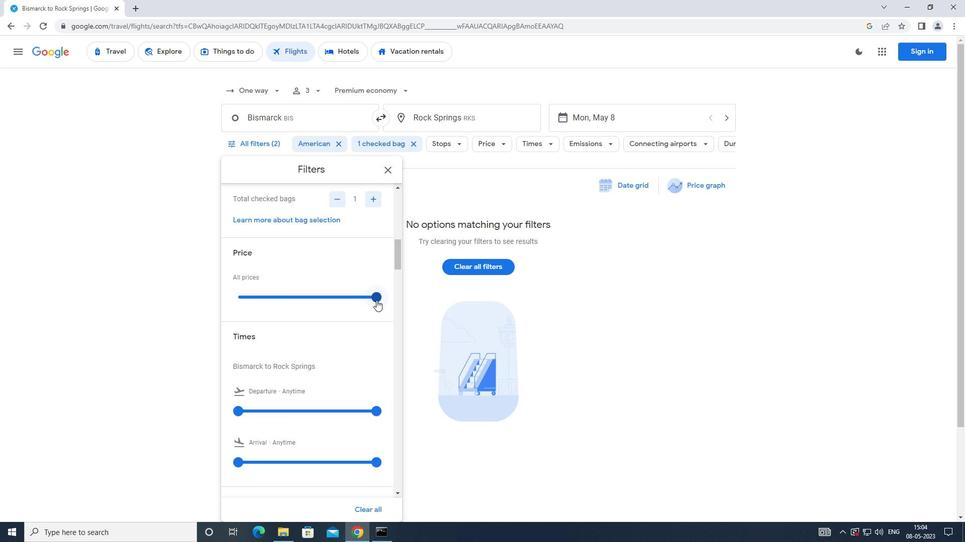 
Action: Mouse moved to (308, 279)
Screenshot: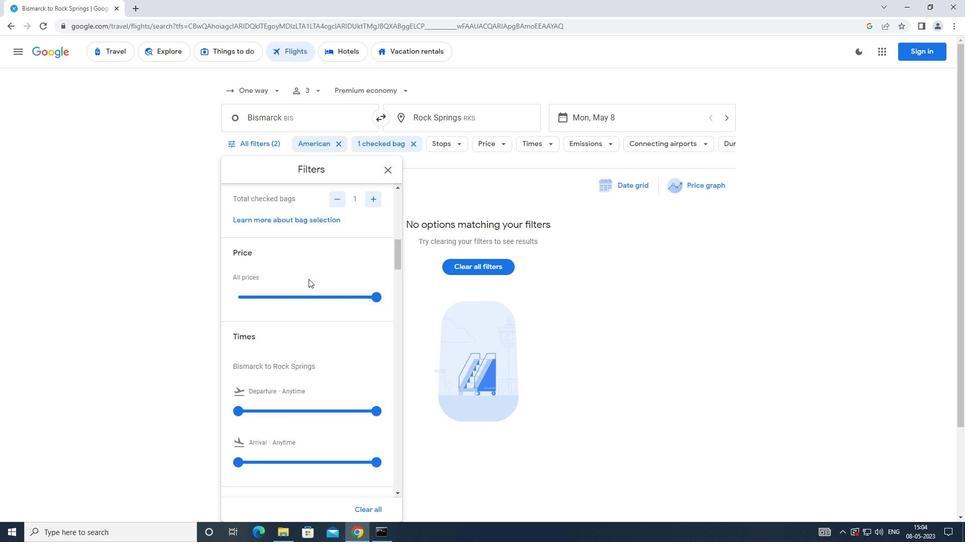 
Action: Mouse scrolled (308, 279) with delta (0, 0)
Screenshot: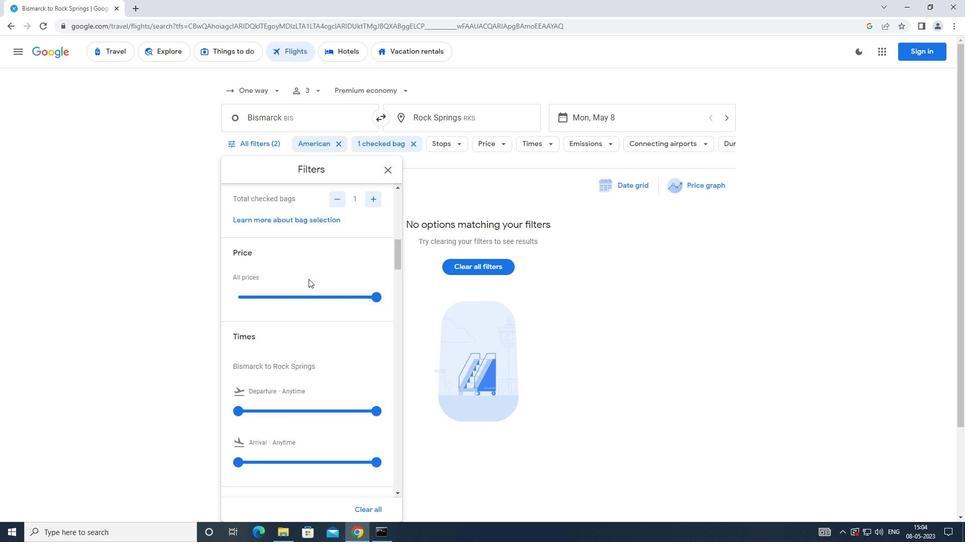 
Action: Mouse scrolled (308, 279) with delta (0, 0)
Screenshot: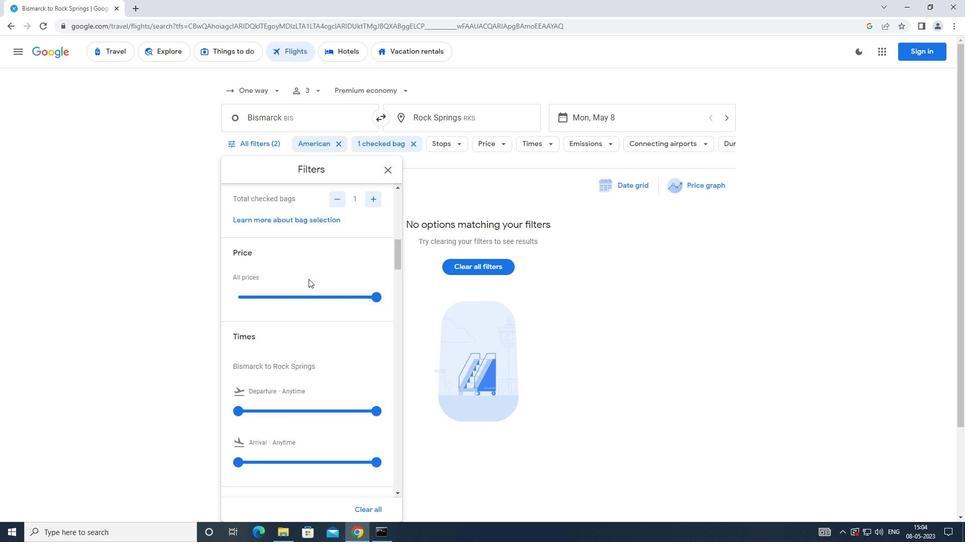 
Action: Mouse moved to (308, 280)
Screenshot: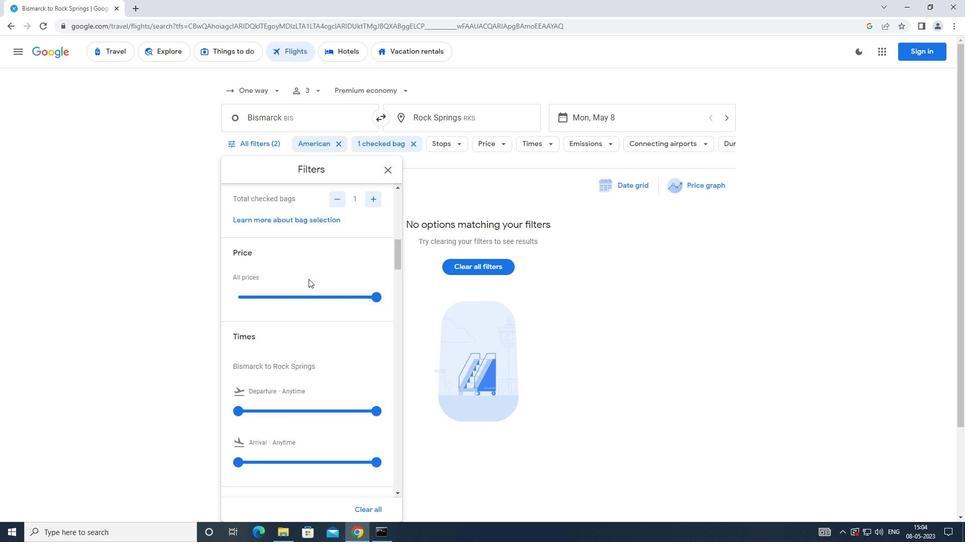 
Action: Mouse scrolled (308, 280) with delta (0, 0)
Screenshot: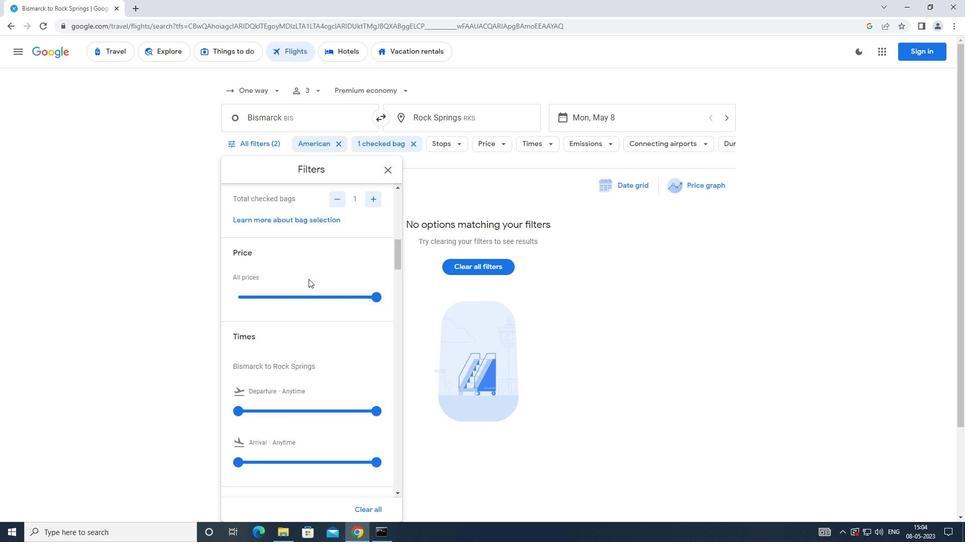 
Action: Mouse moved to (240, 260)
Screenshot: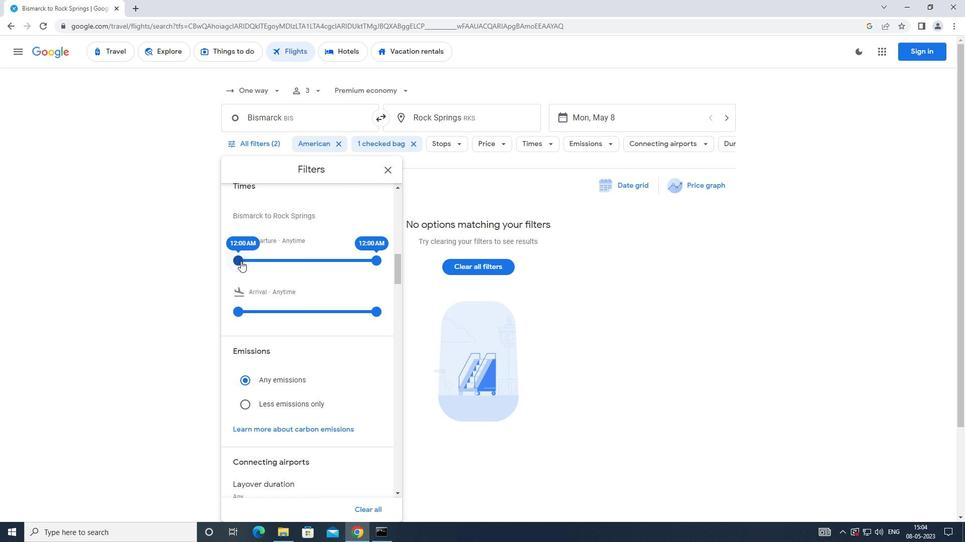 
Action: Mouse pressed left at (240, 260)
Screenshot: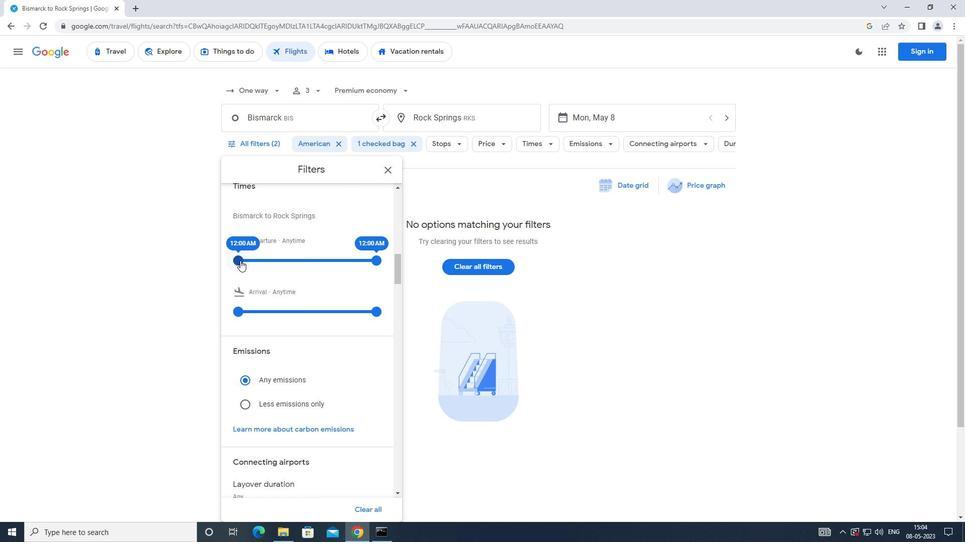 
Action: Mouse moved to (377, 262)
Screenshot: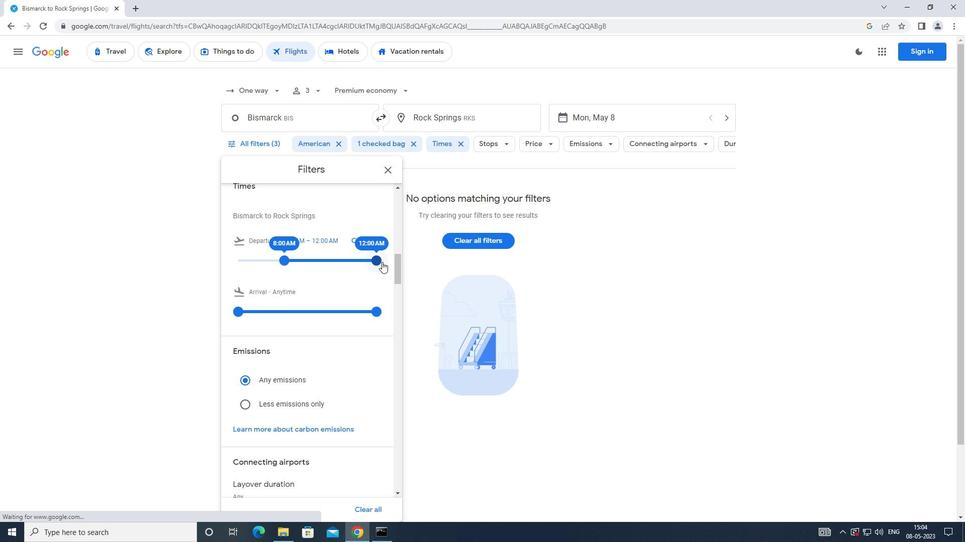 
Action: Mouse pressed left at (377, 262)
Screenshot: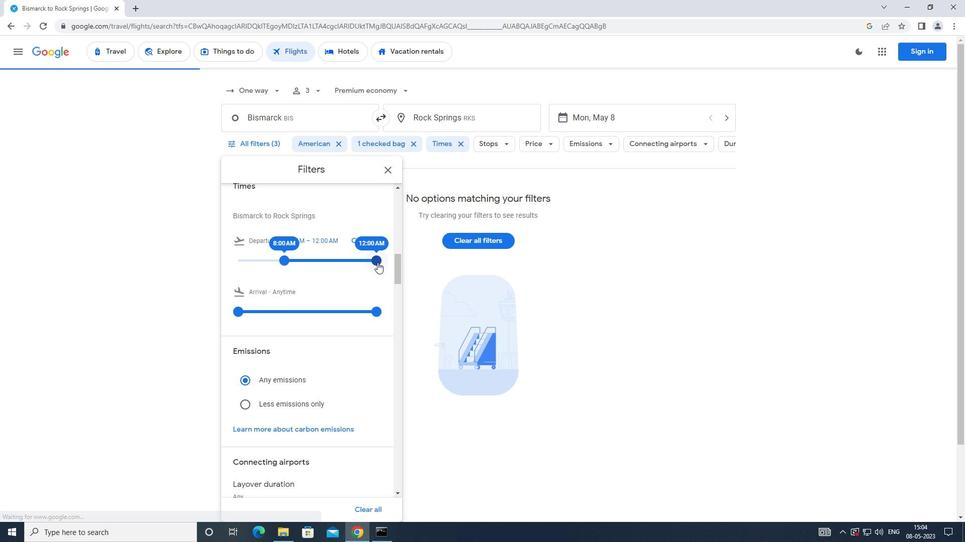 
Action: Mouse moved to (387, 171)
Screenshot: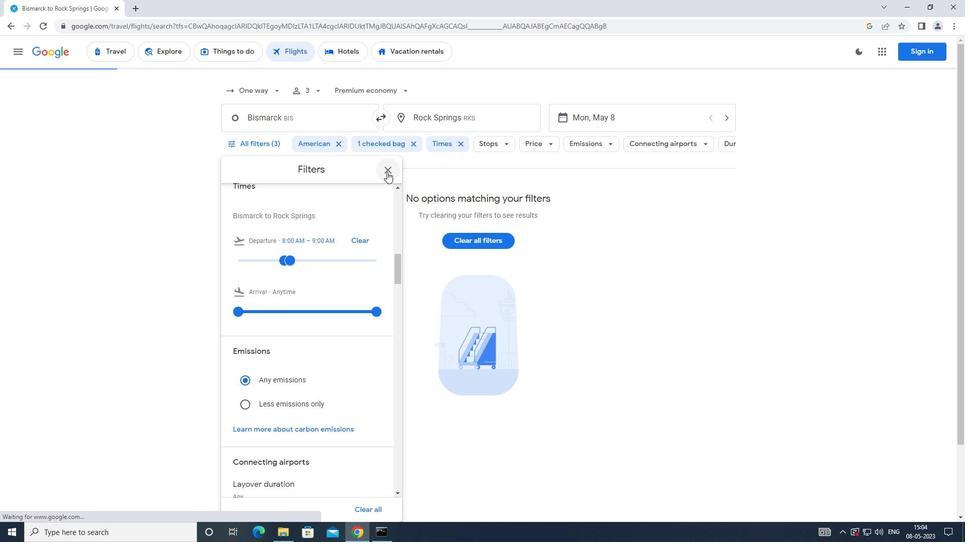 
Action: Mouse pressed left at (387, 171)
Screenshot: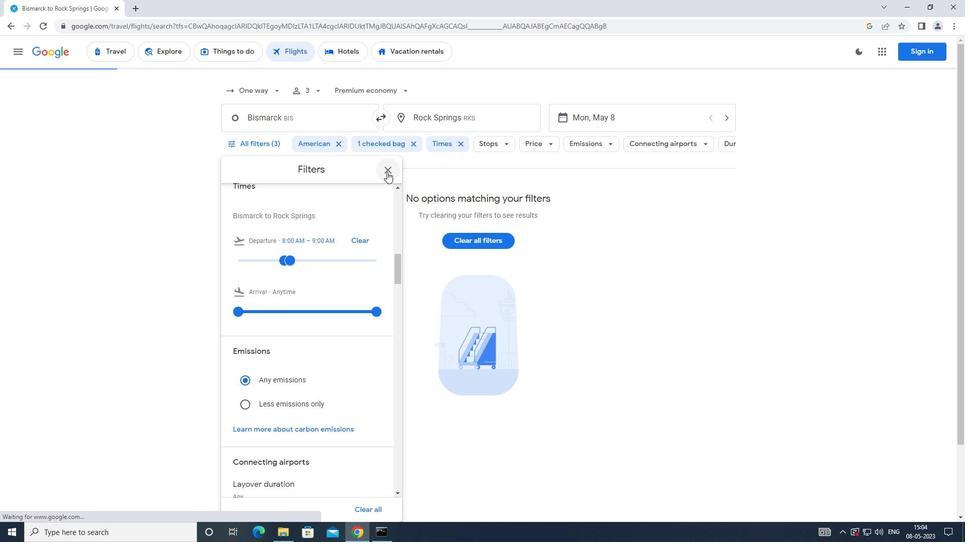 
Action: Mouse moved to (357, 195)
Screenshot: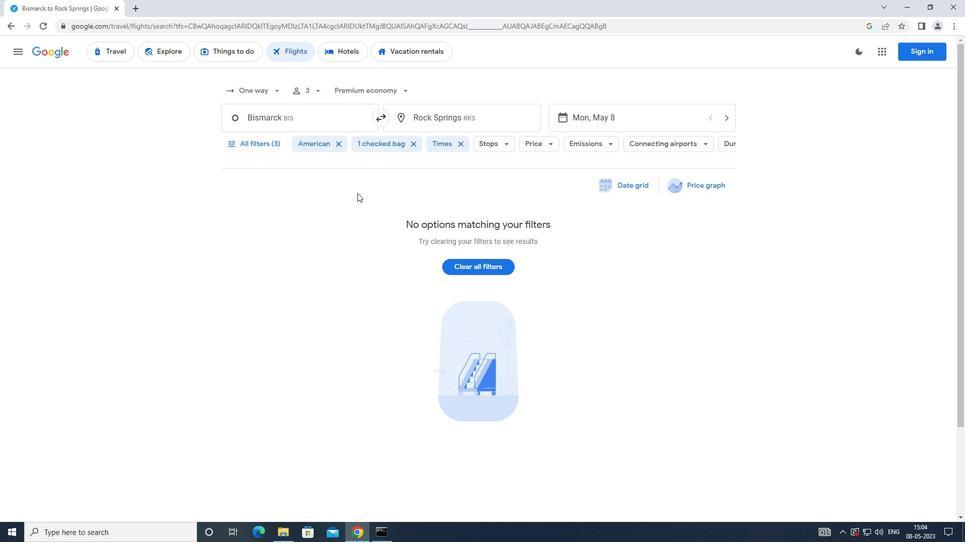 
